 Task: Search one way flight ticket for 4 adults, 2 children, 2 infants in seat and 1 infant on lap in premium economy from Kodiak: Kodiak Airport (benny Bensonstate Airport) to Wilmington: Wilmington International Airport on 8-6-2023. Choice of flights is Sun country airlines. Number of bags: 9 checked bags. Price is upto 94000. Outbound departure time preference is 20:30.
Action: Mouse moved to (285, 114)
Screenshot: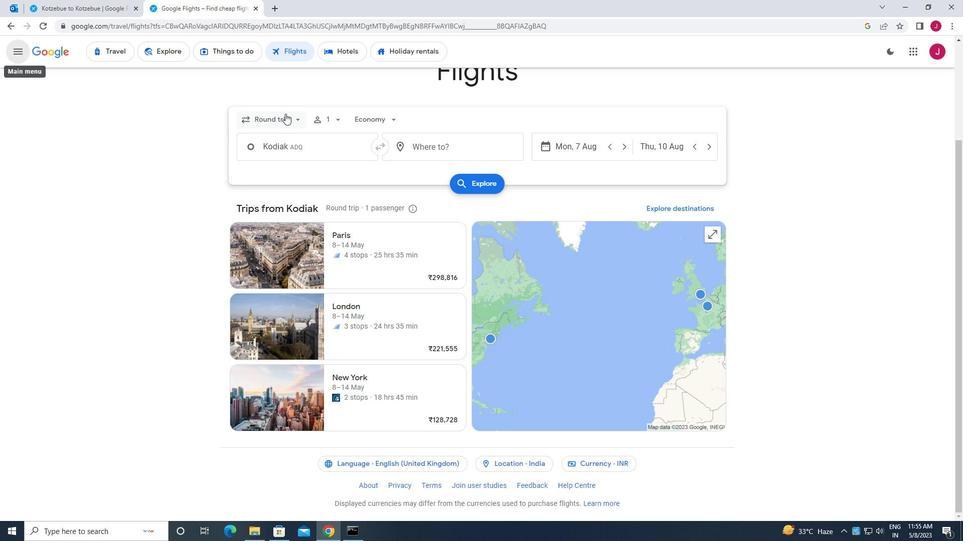 
Action: Mouse pressed left at (285, 114)
Screenshot: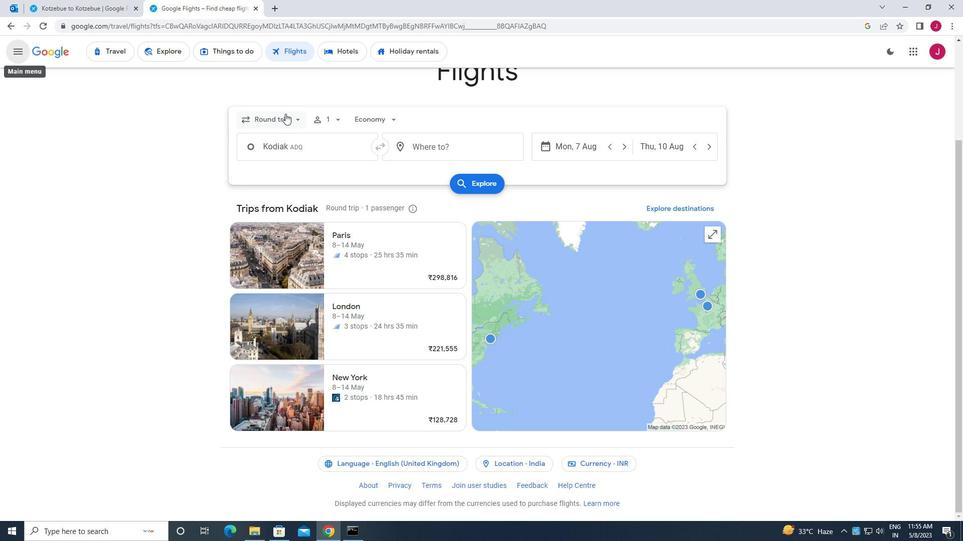 
Action: Mouse moved to (287, 169)
Screenshot: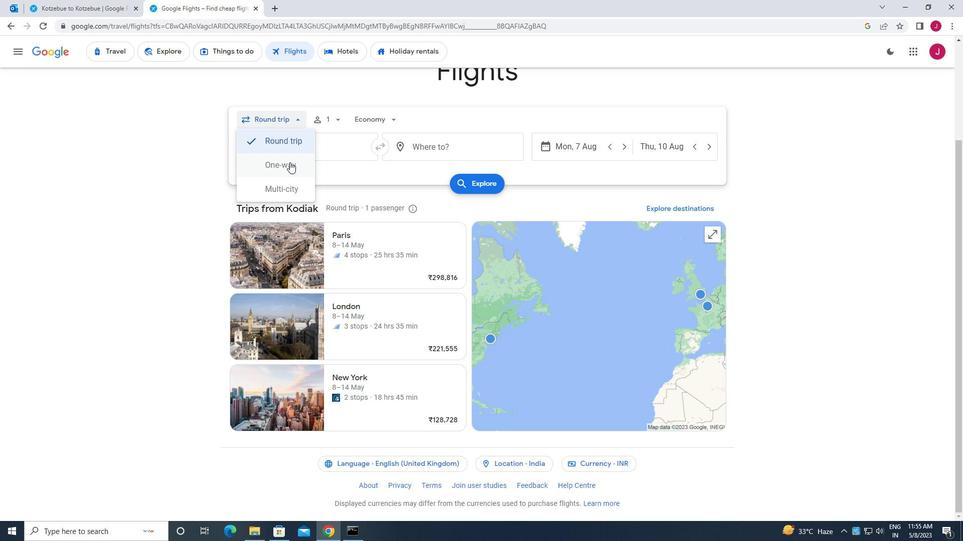 
Action: Mouse pressed left at (287, 169)
Screenshot: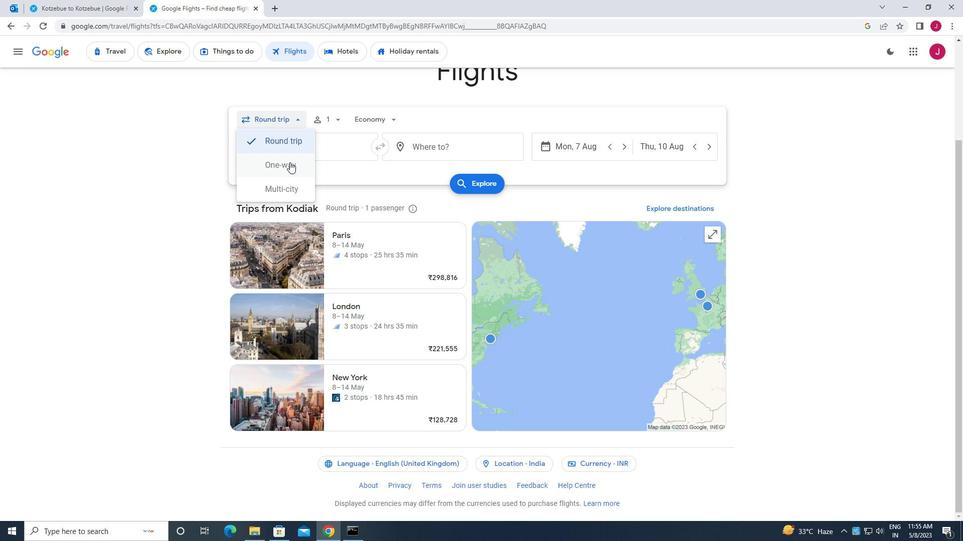 
Action: Mouse moved to (337, 115)
Screenshot: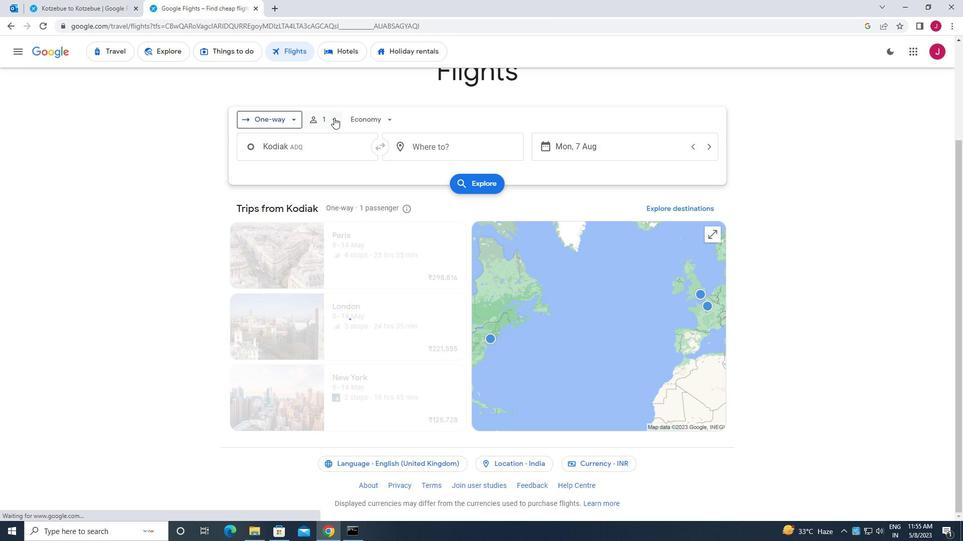 
Action: Mouse pressed left at (337, 115)
Screenshot: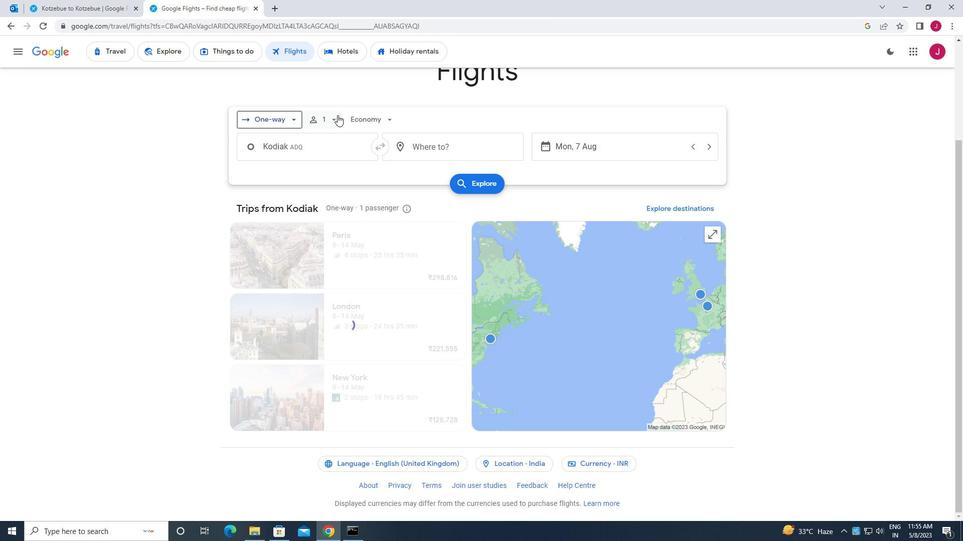 
Action: Mouse moved to (413, 143)
Screenshot: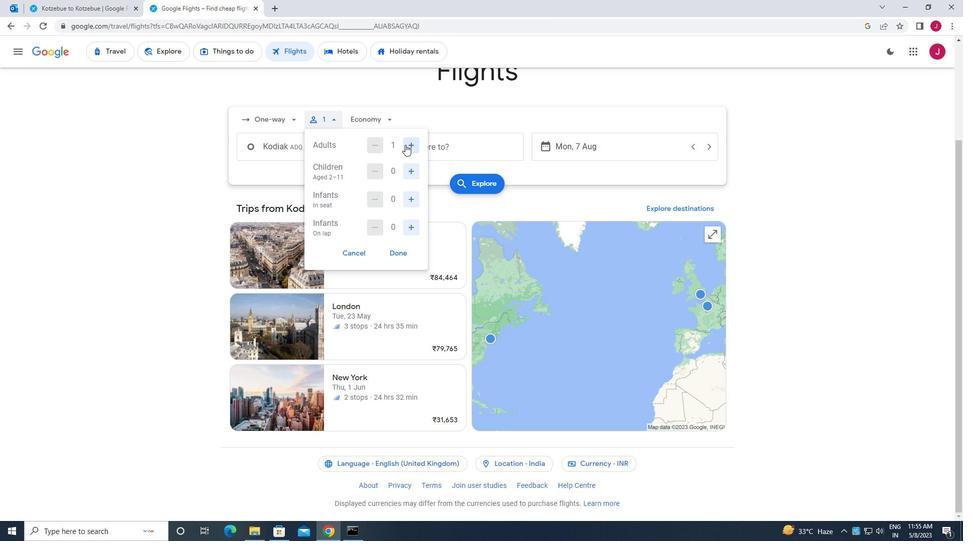 
Action: Mouse pressed left at (413, 143)
Screenshot: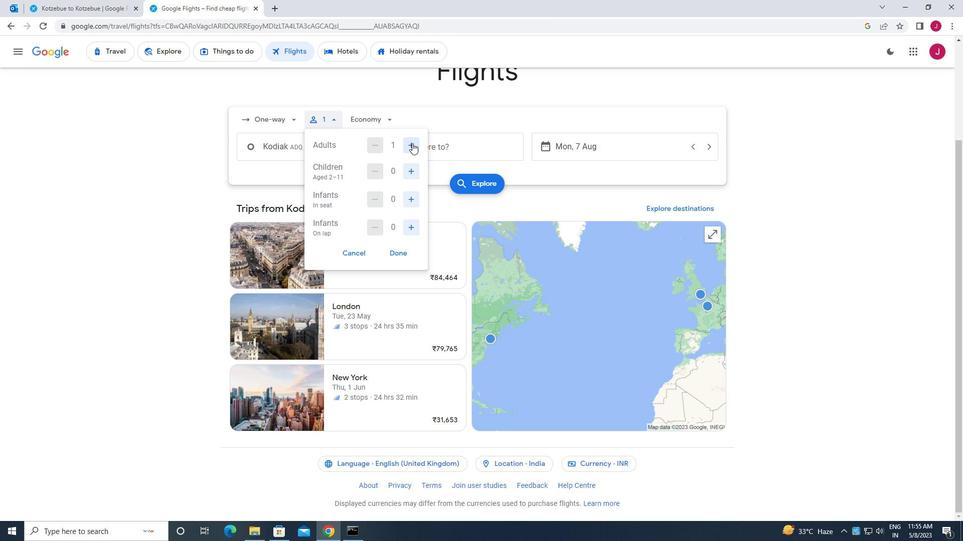 
Action: Mouse pressed left at (413, 143)
Screenshot: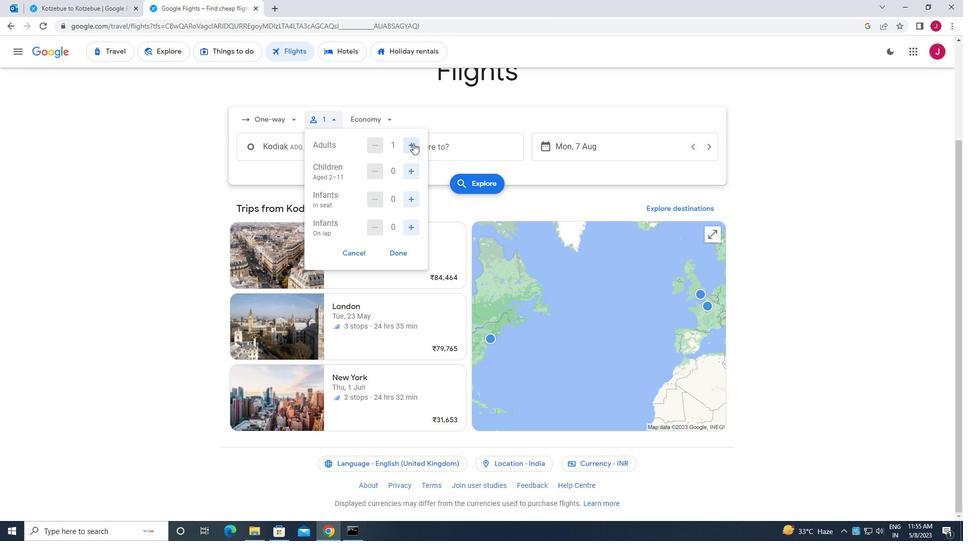 
Action: Mouse pressed left at (413, 143)
Screenshot: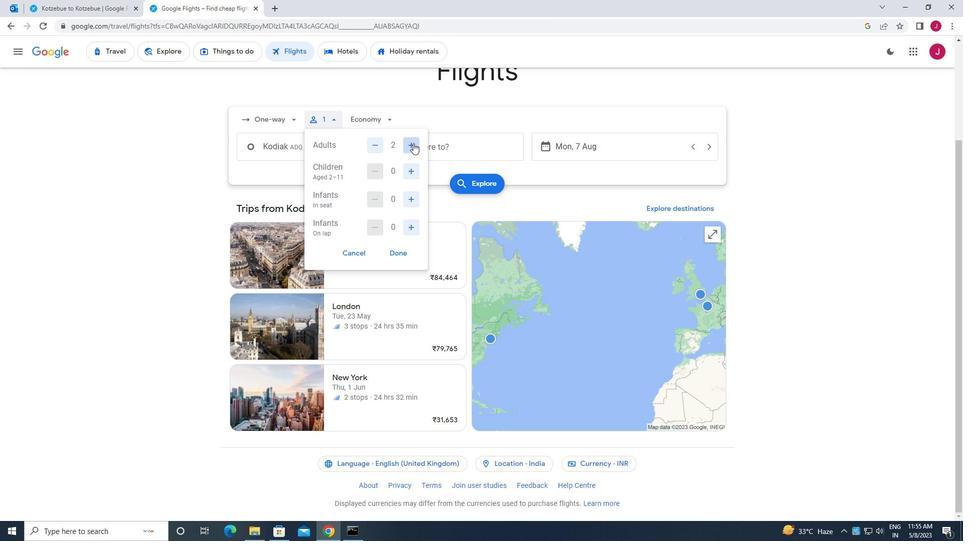 
Action: Mouse moved to (413, 173)
Screenshot: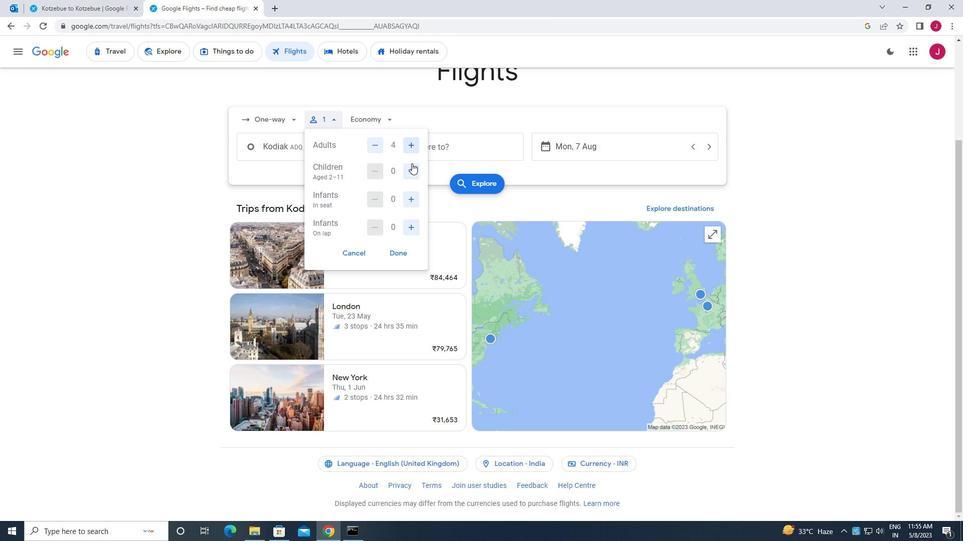 
Action: Mouse pressed left at (413, 173)
Screenshot: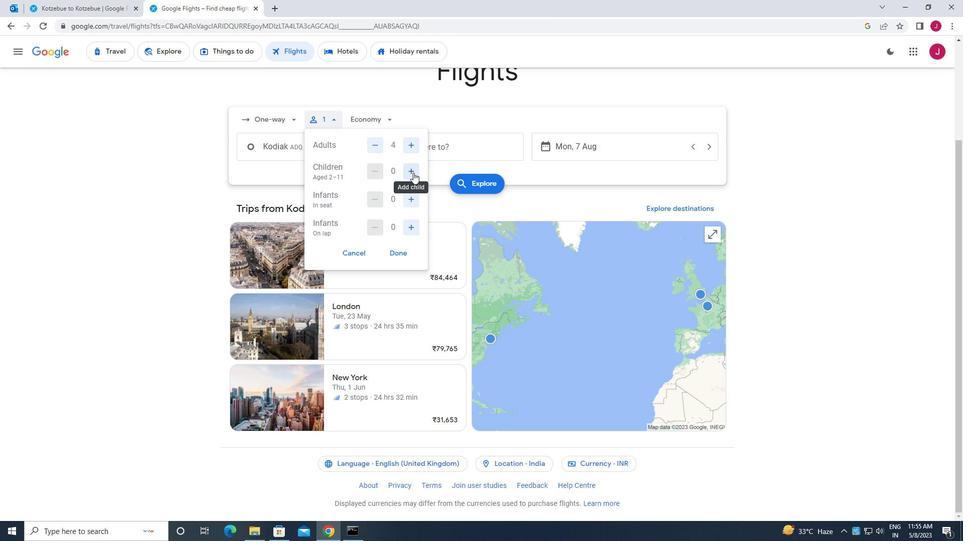 
Action: Mouse pressed left at (413, 173)
Screenshot: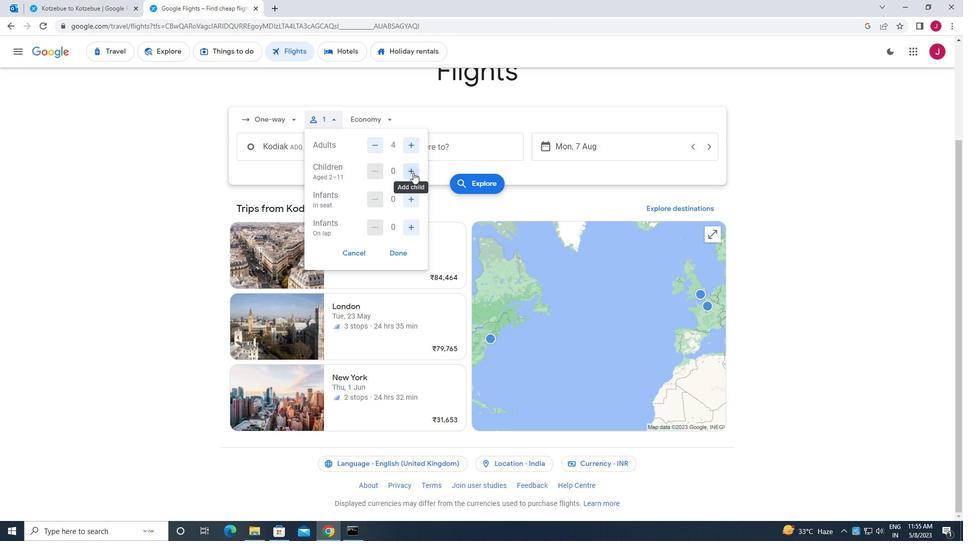 
Action: Mouse moved to (413, 197)
Screenshot: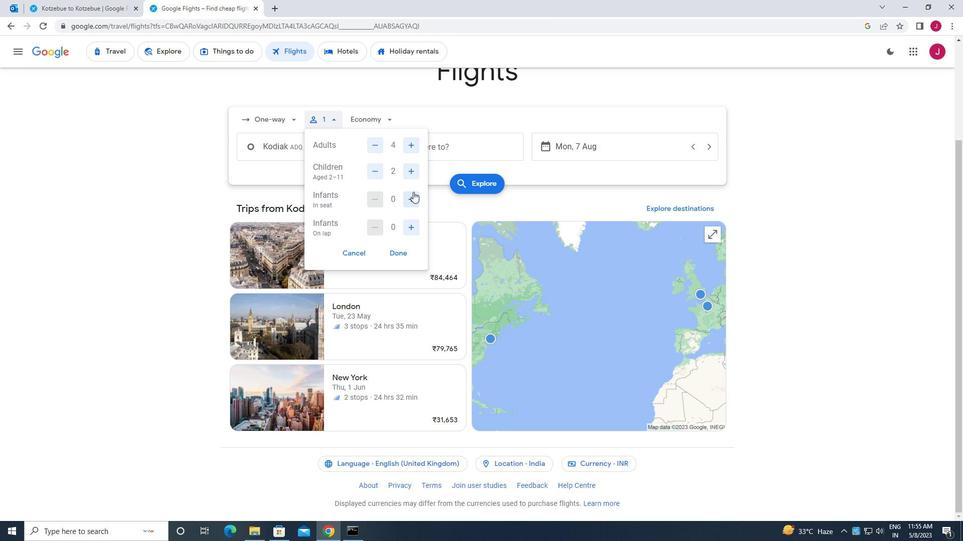 
Action: Mouse pressed left at (413, 197)
Screenshot: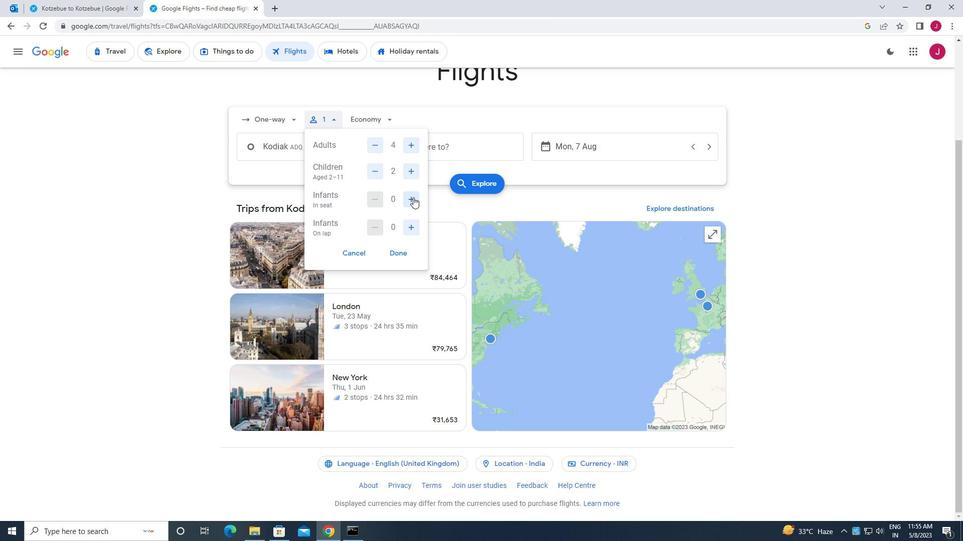 
Action: Mouse pressed left at (413, 197)
Screenshot: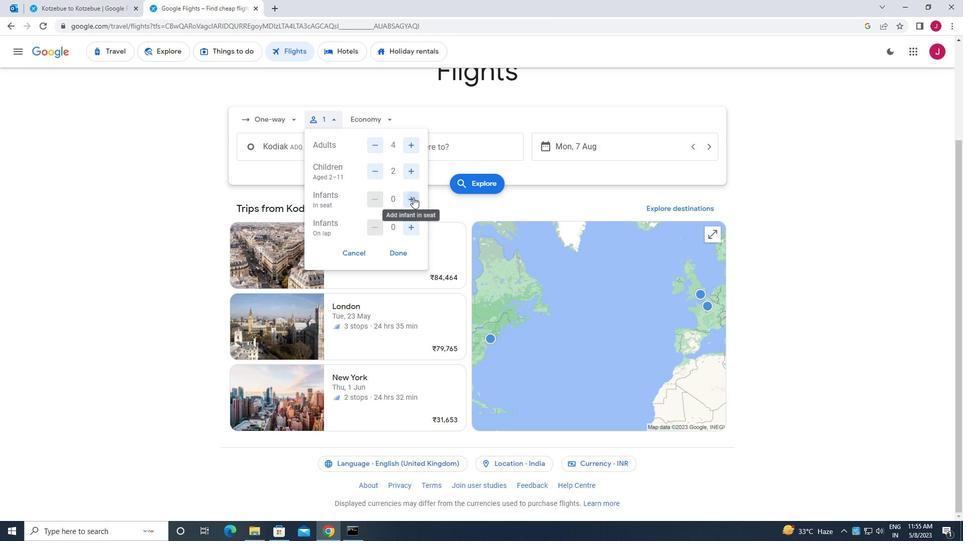 
Action: Mouse moved to (411, 225)
Screenshot: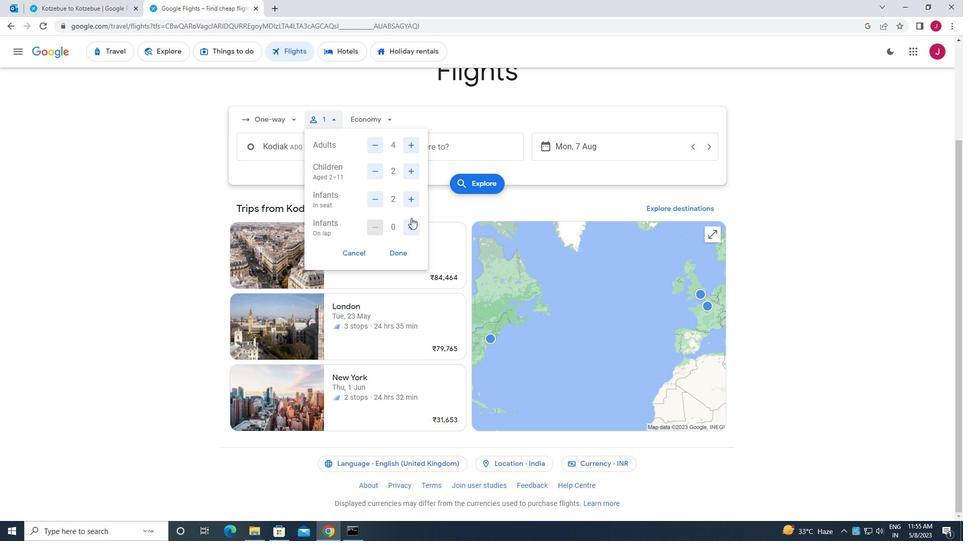 
Action: Mouse pressed left at (411, 225)
Screenshot: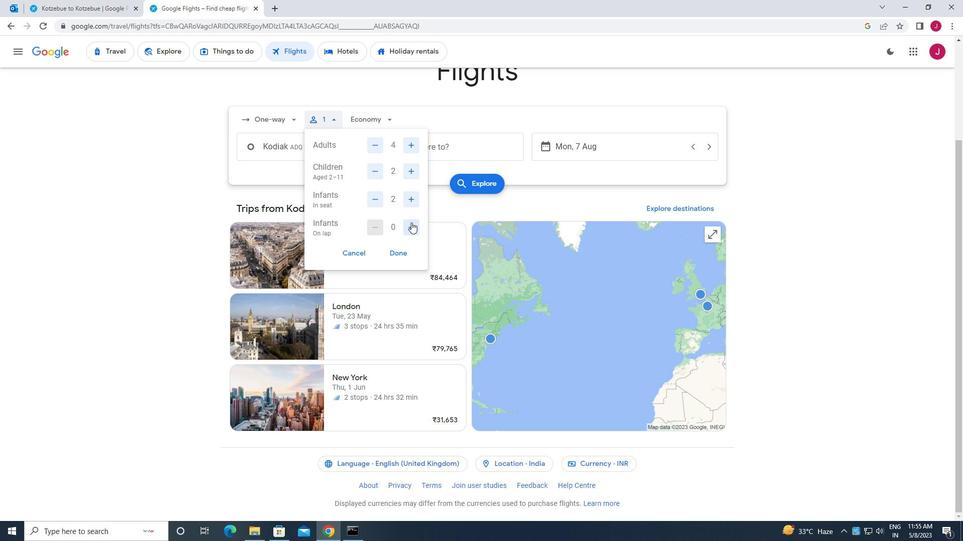 
Action: Mouse moved to (399, 254)
Screenshot: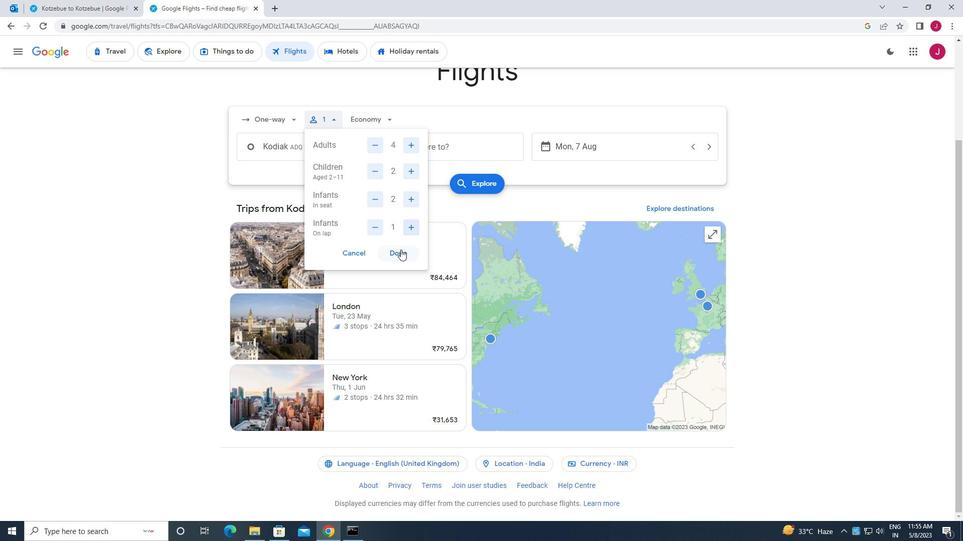 
Action: Mouse pressed left at (399, 254)
Screenshot: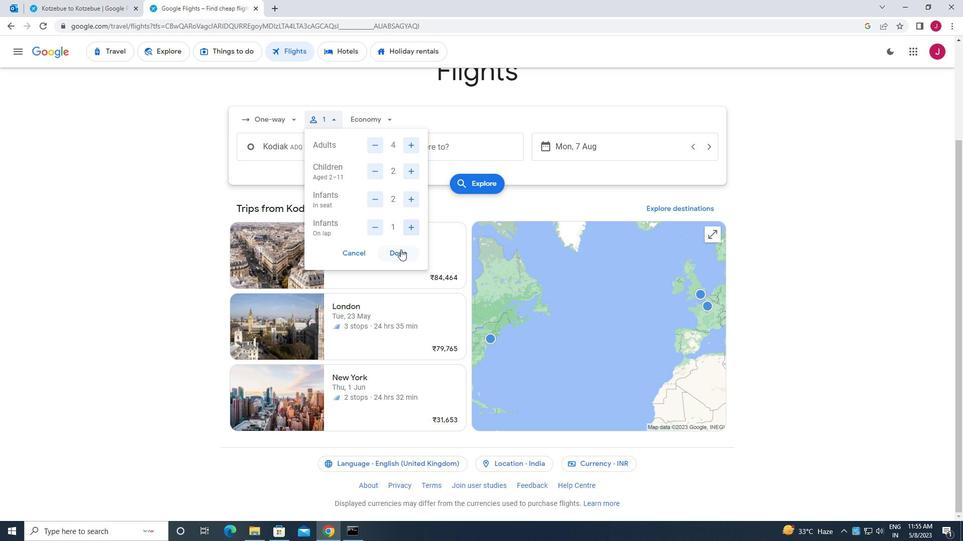 
Action: Mouse moved to (372, 126)
Screenshot: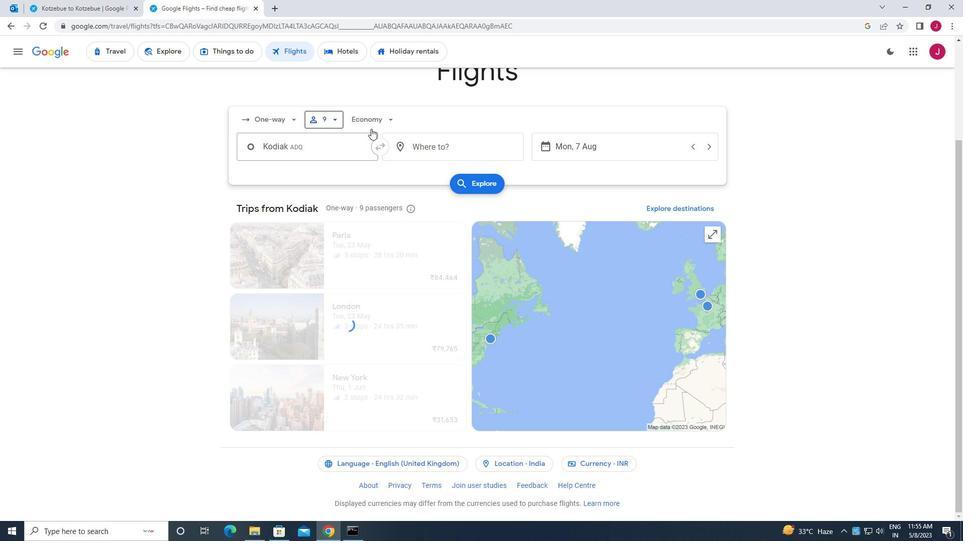 
Action: Mouse pressed left at (372, 126)
Screenshot: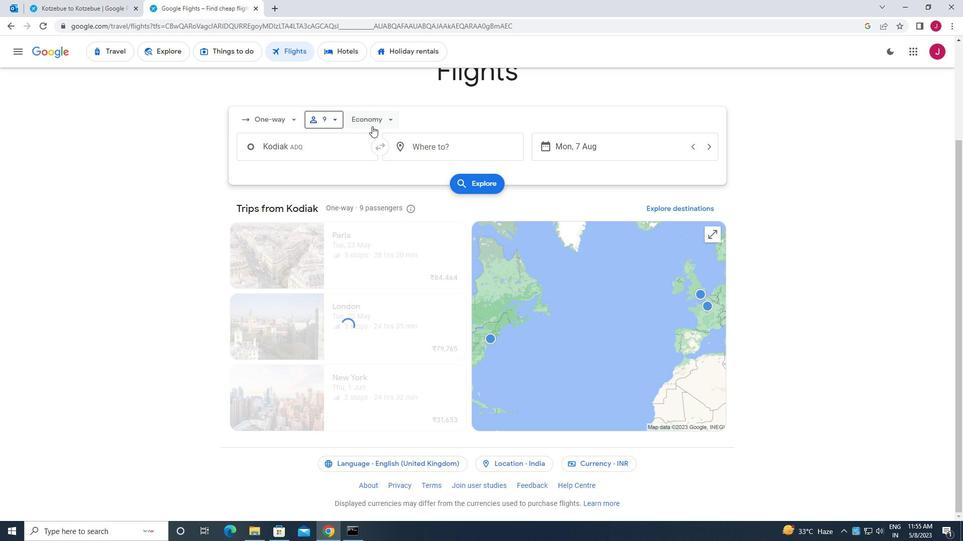 
Action: Mouse moved to (375, 162)
Screenshot: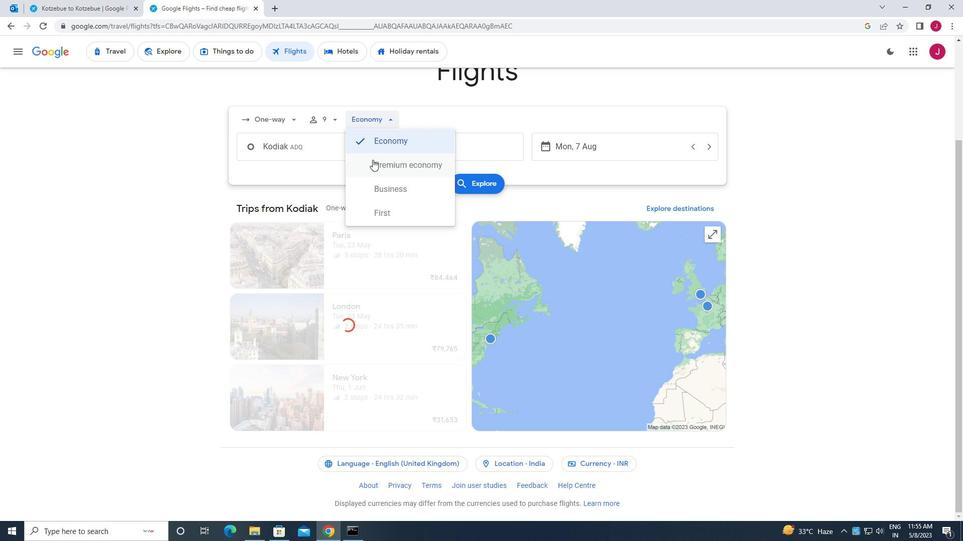 
Action: Mouse pressed left at (375, 162)
Screenshot: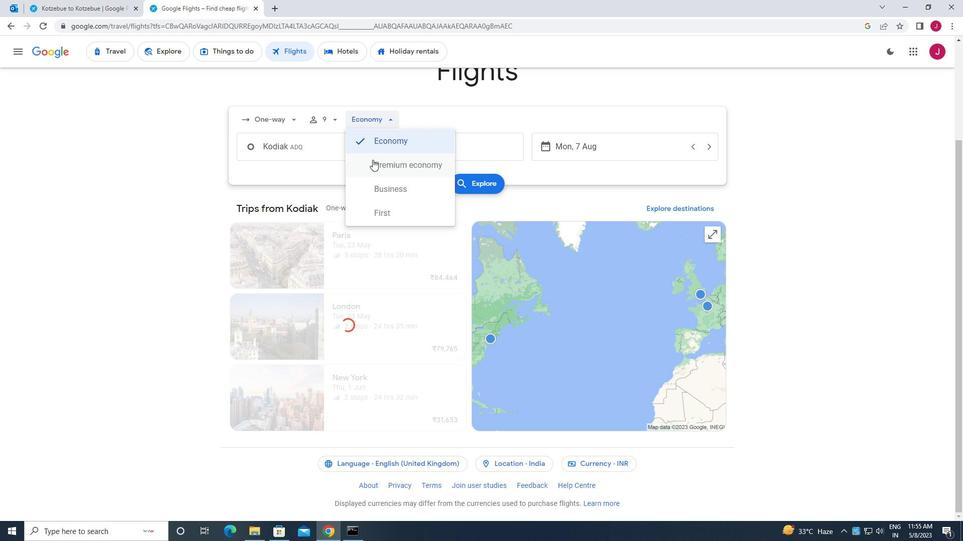 
Action: Mouse moved to (317, 152)
Screenshot: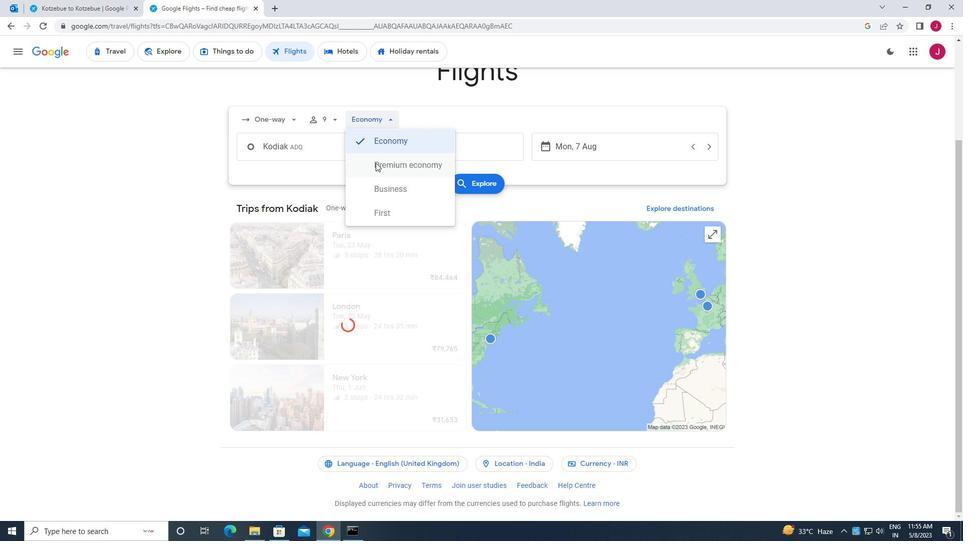 
Action: Mouse pressed left at (317, 152)
Screenshot: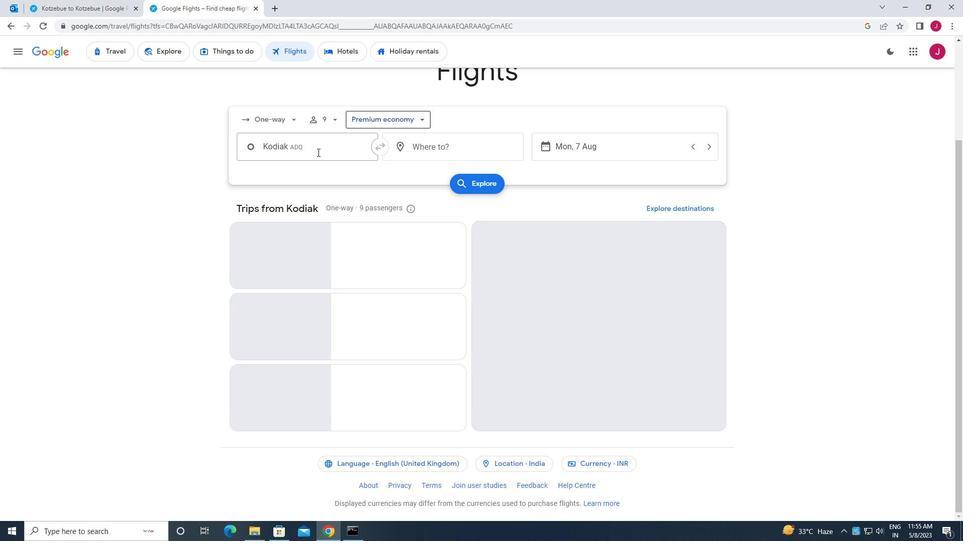 
Action: Key pressed kodiak
Screenshot: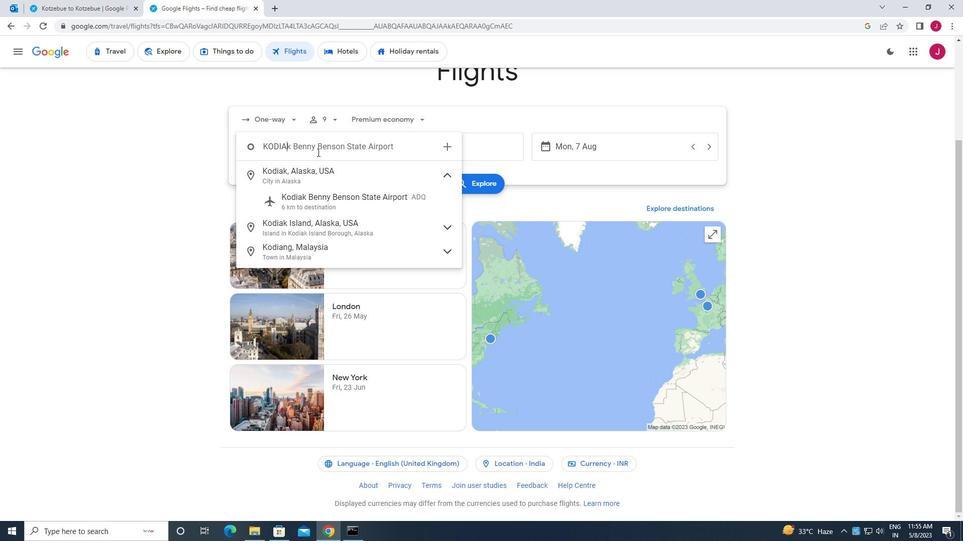 
Action: Mouse moved to (303, 198)
Screenshot: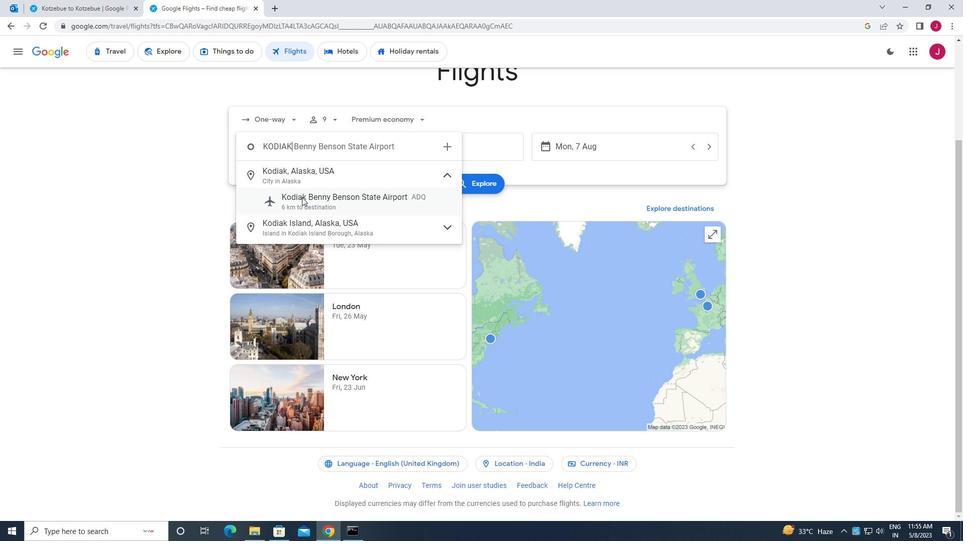 
Action: Mouse pressed left at (303, 198)
Screenshot: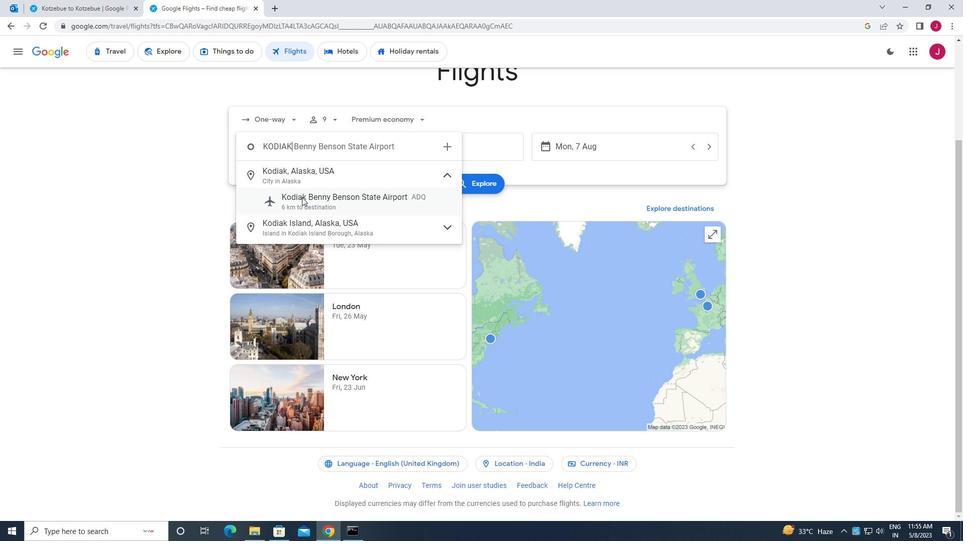 
Action: Mouse moved to (466, 155)
Screenshot: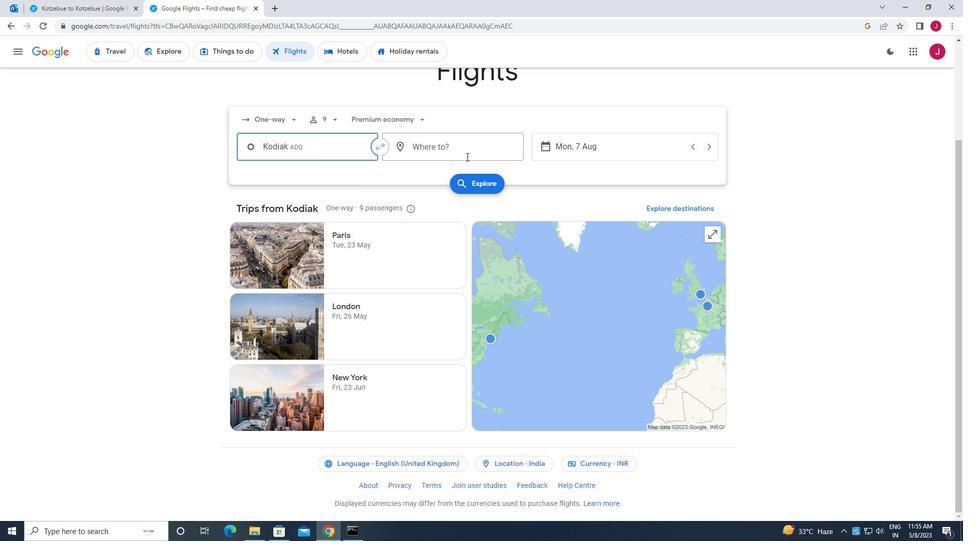 
Action: Mouse pressed left at (466, 155)
Screenshot: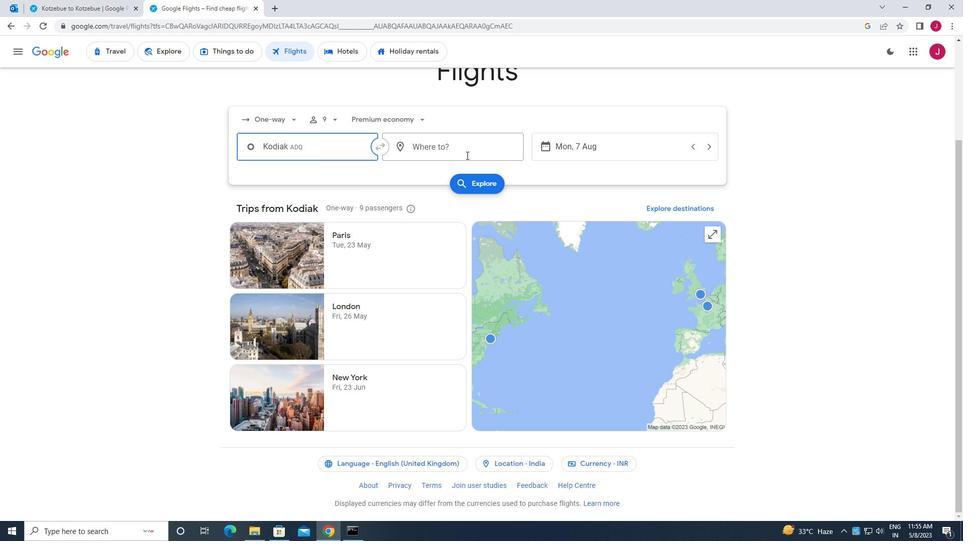 
Action: Key pressed wilming
Screenshot: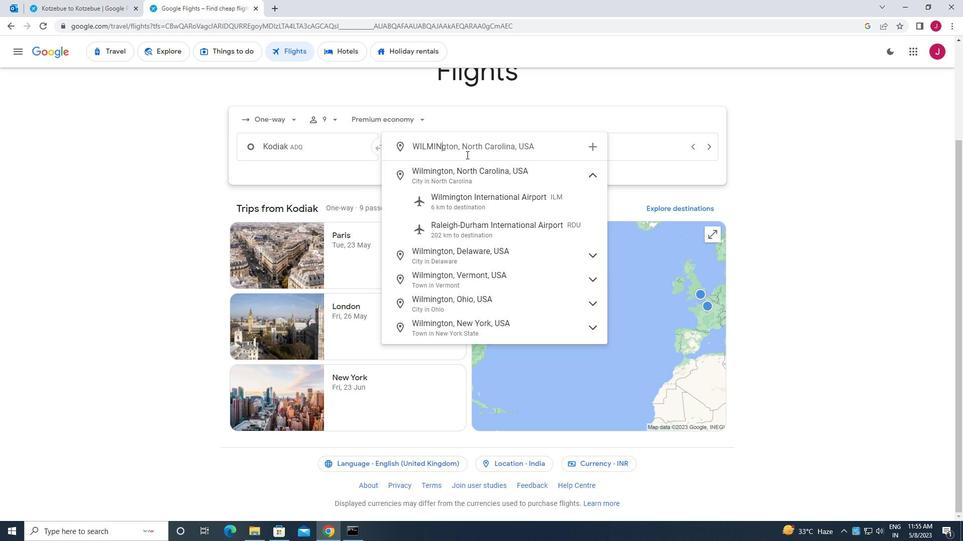 
Action: Mouse moved to (512, 201)
Screenshot: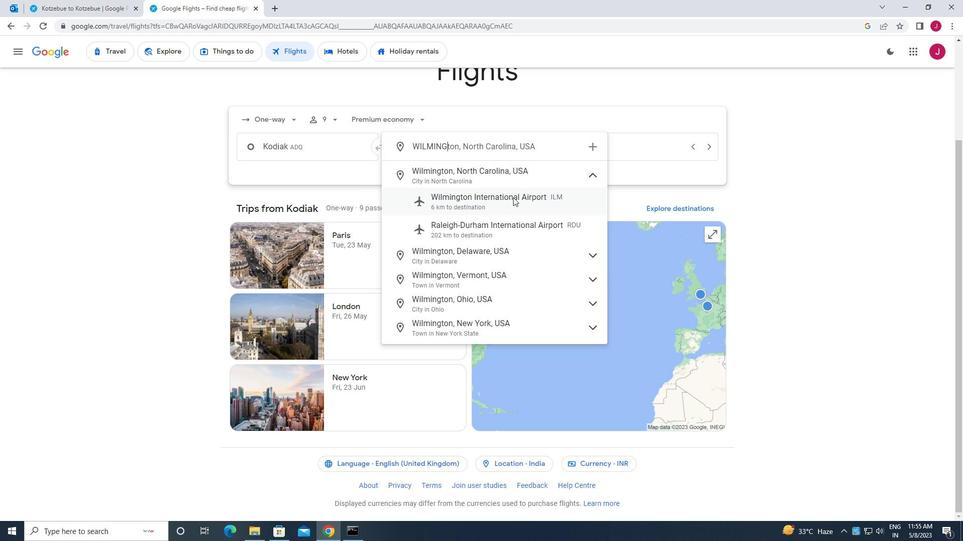
Action: Mouse pressed left at (512, 201)
Screenshot: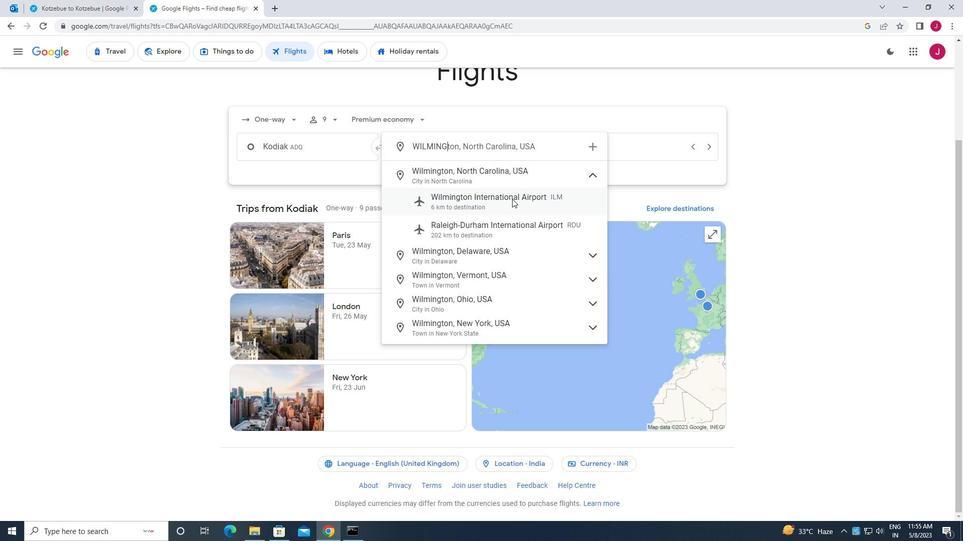 
Action: Mouse moved to (596, 151)
Screenshot: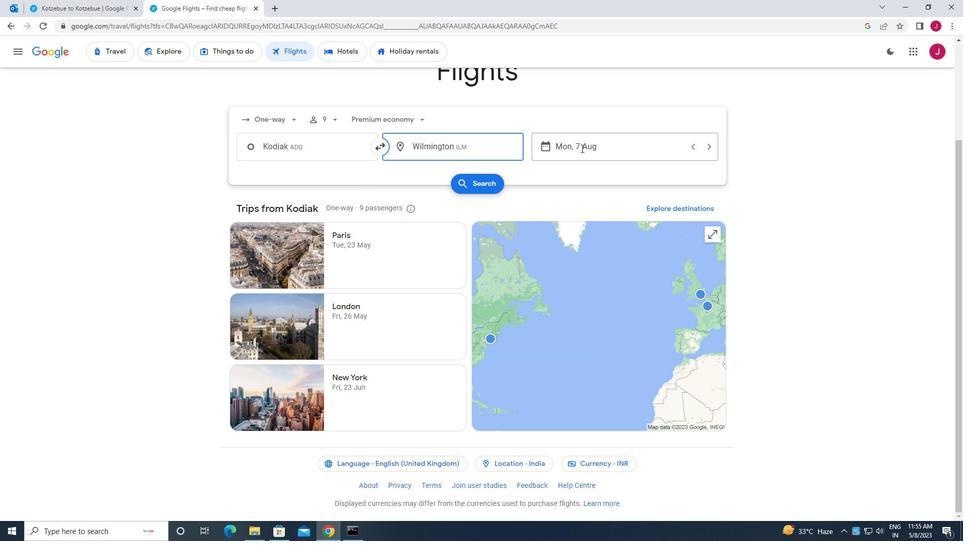 
Action: Mouse pressed left at (596, 151)
Screenshot: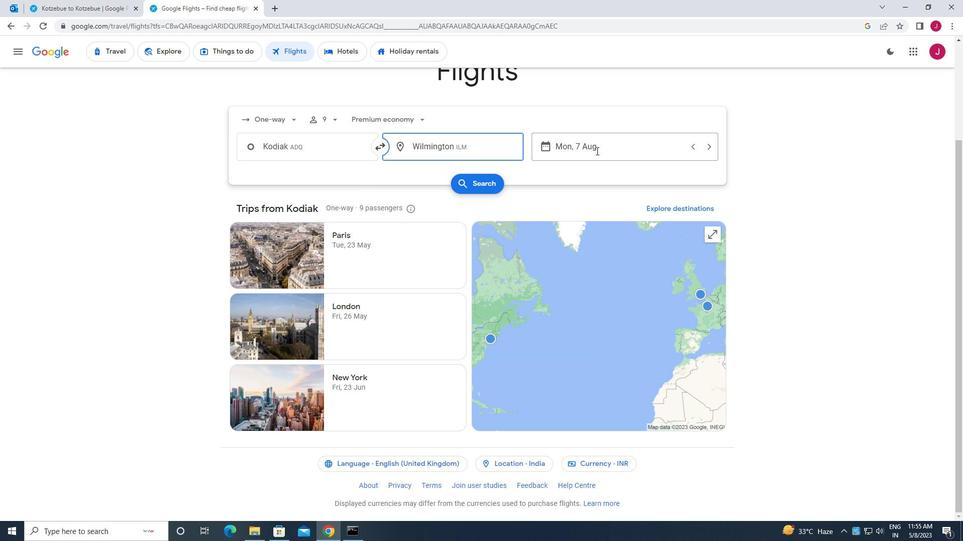 
Action: Mouse moved to (362, 251)
Screenshot: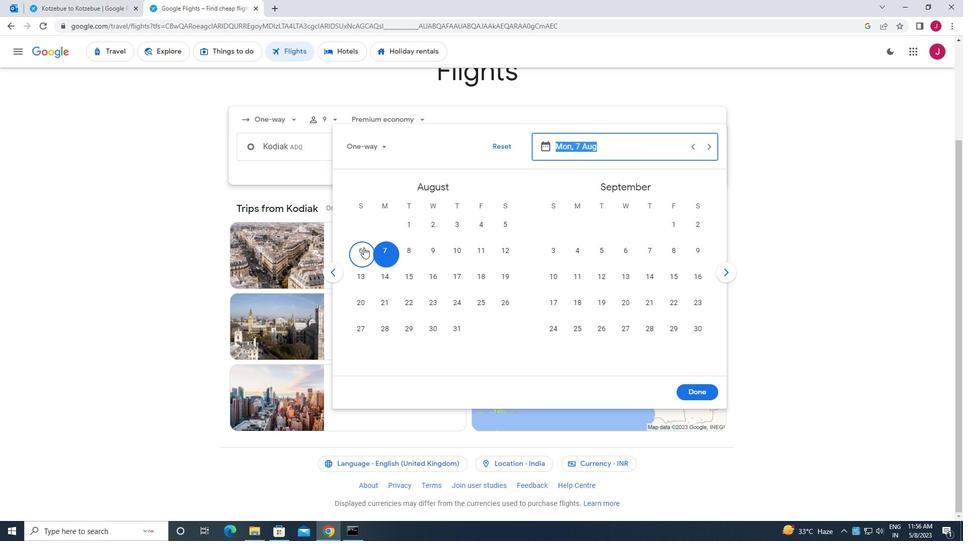 
Action: Mouse pressed left at (362, 251)
Screenshot: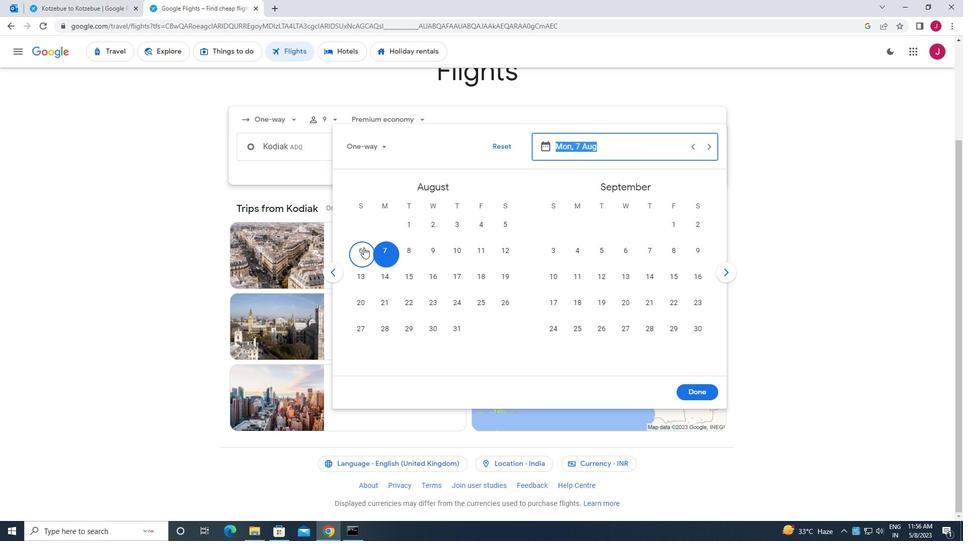 
Action: Mouse moved to (697, 393)
Screenshot: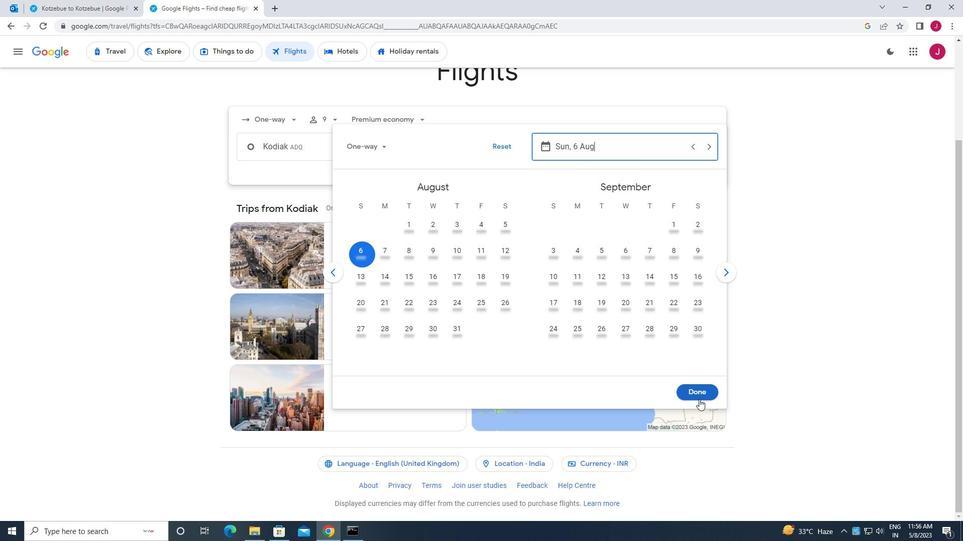 
Action: Mouse pressed left at (697, 393)
Screenshot: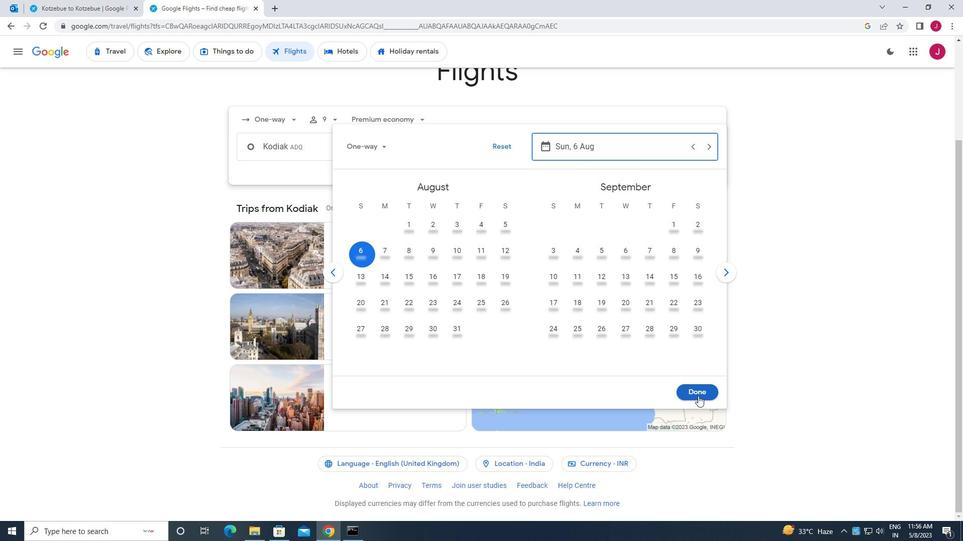 
Action: Mouse moved to (487, 183)
Screenshot: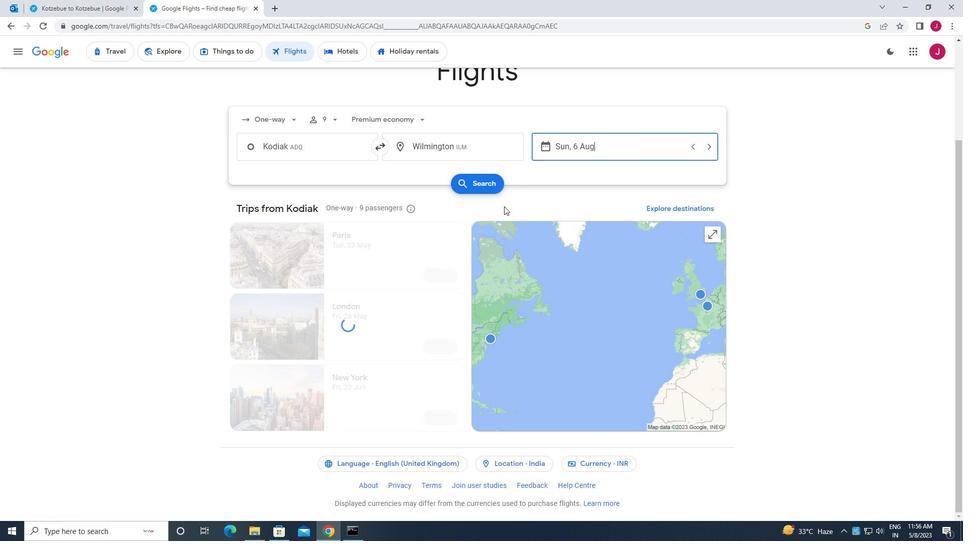 
Action: Mouse pressed left at (487, 183)
Screenshot: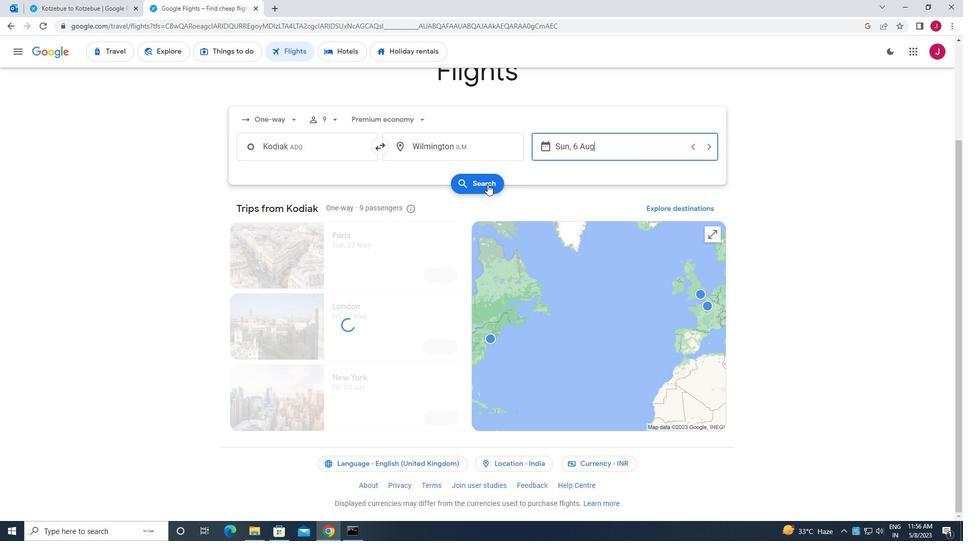 
Action: Mouse moved to (251, 142)
Screenshot: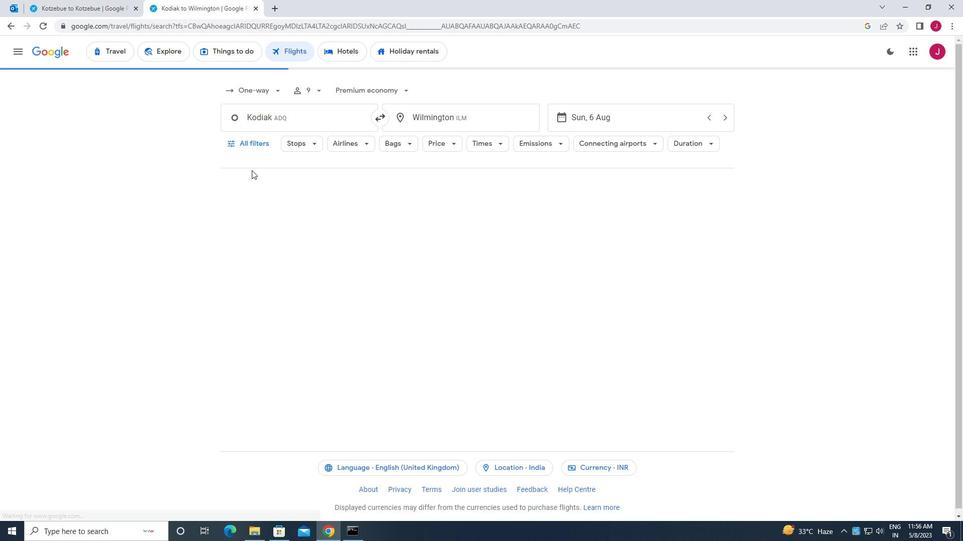 
Action: Mouse pressed left at (251, 142)
Screenshot: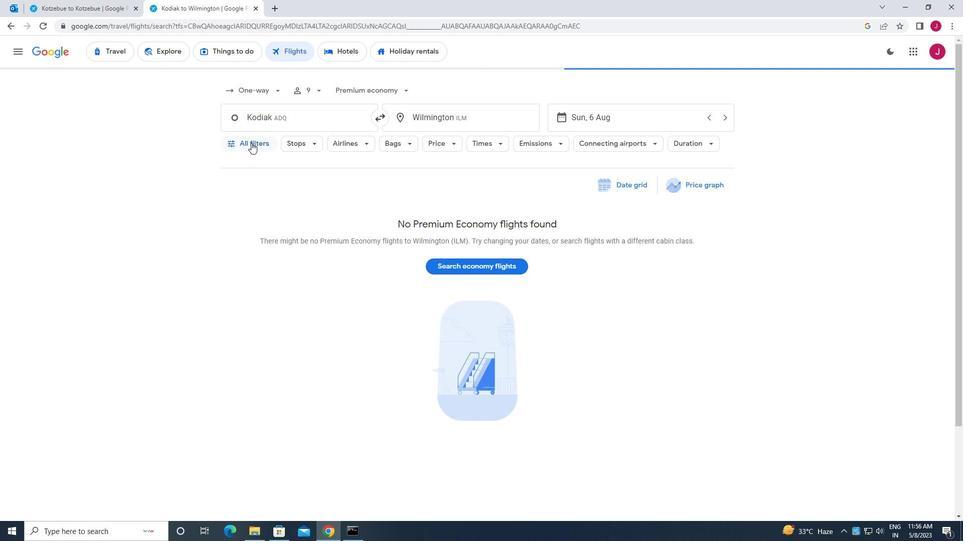 
Action: Mouse moved to (273, 214)
Screenshot: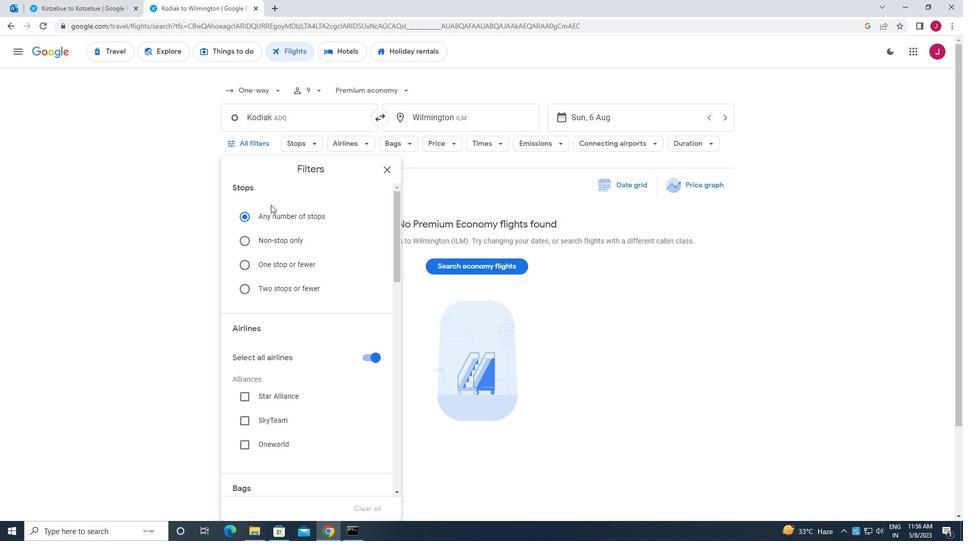 
Action: Mouse scrolled (273, 213) with delta (0, 0)
Screenshot: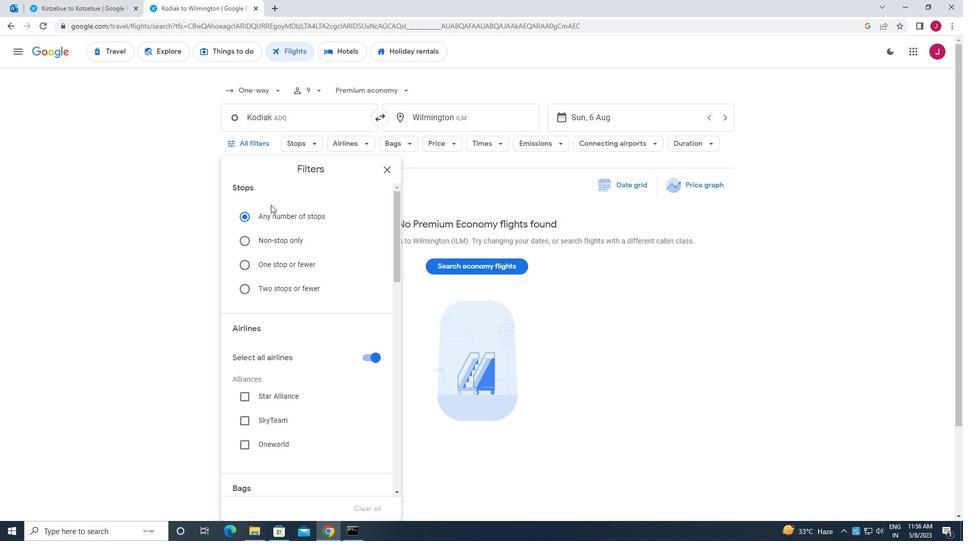 
Action: Mouse moved to (273, 214)
Screenshot: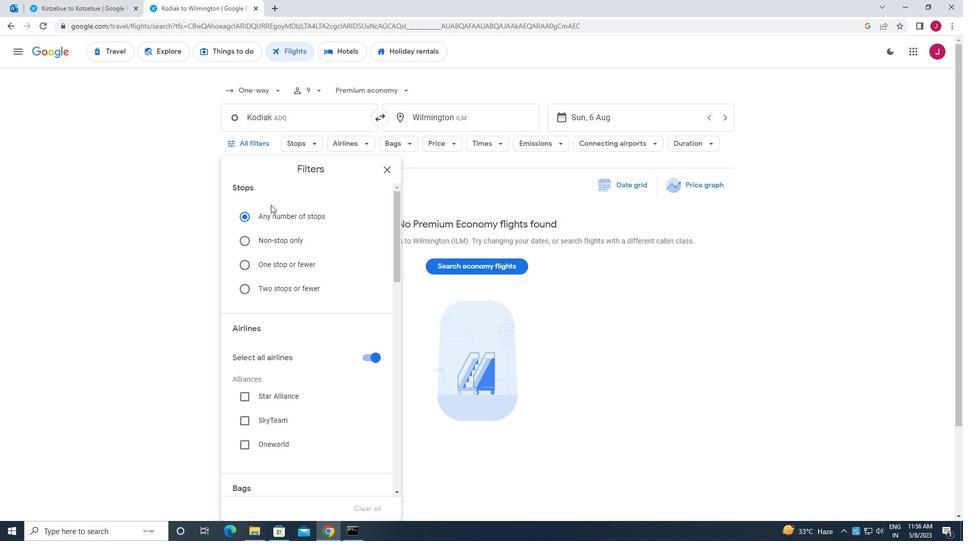 
Action: Mouse scrolled (273, 213) with delta (0, 0)
Screenshot: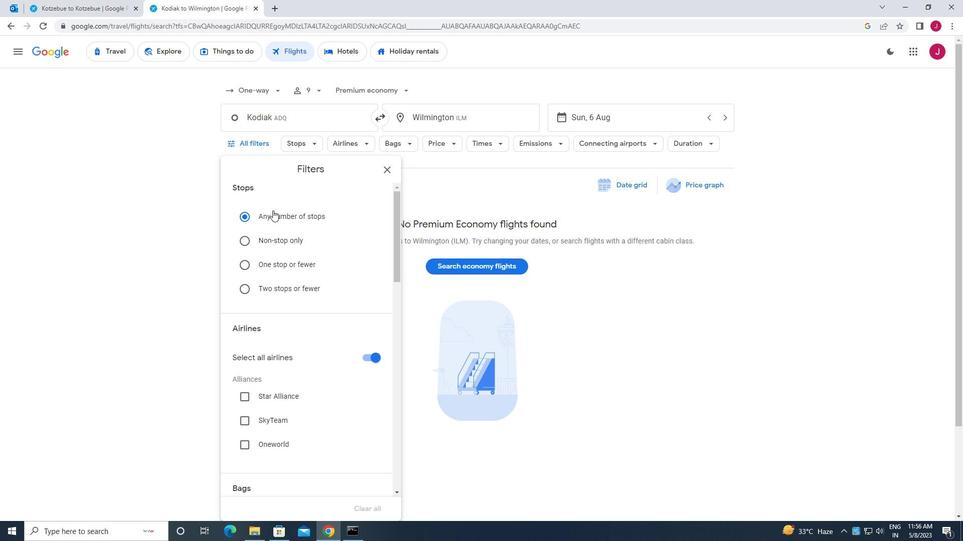 
Action: Mouse moved to (366, 258)
Screenshot: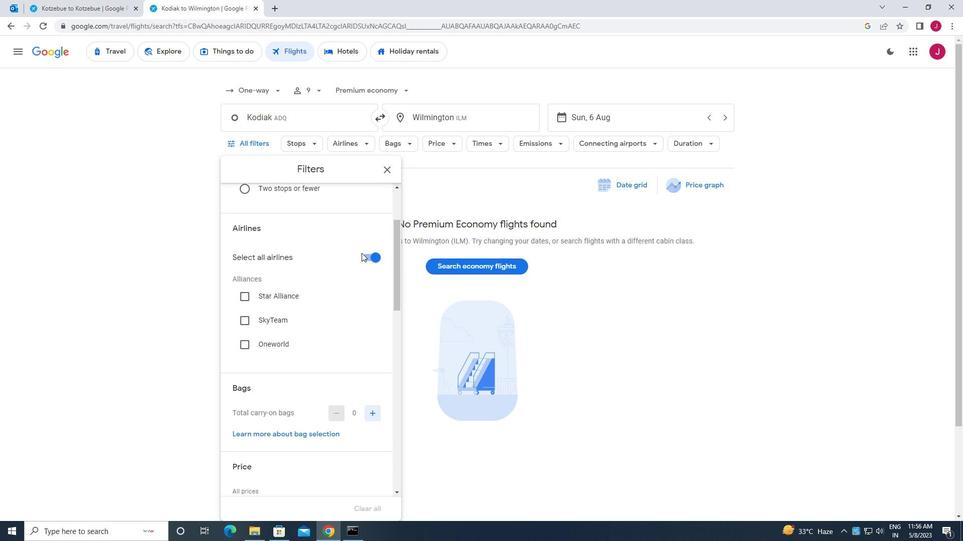 
Action: Mouse pressed left at (366, 258)
Screenshot: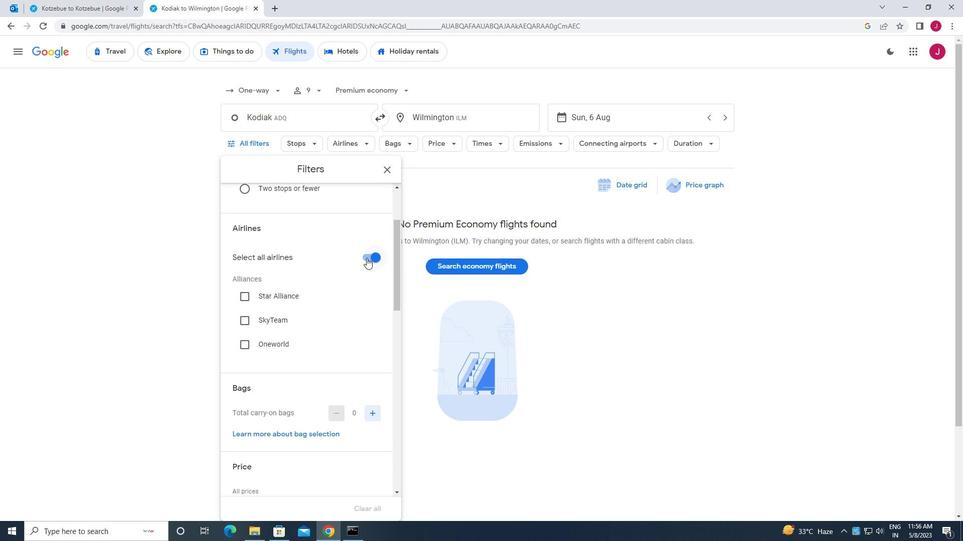 
Action: Mouse moved to (358, 257)
Screenshot: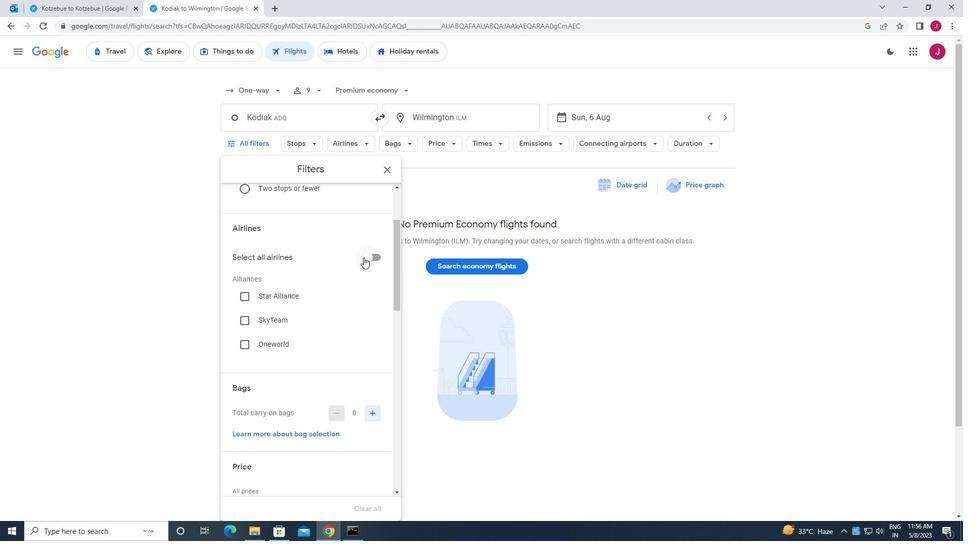 
Action: Mouse scrolled (358, 257) with delta (0, 0)
Screenshot: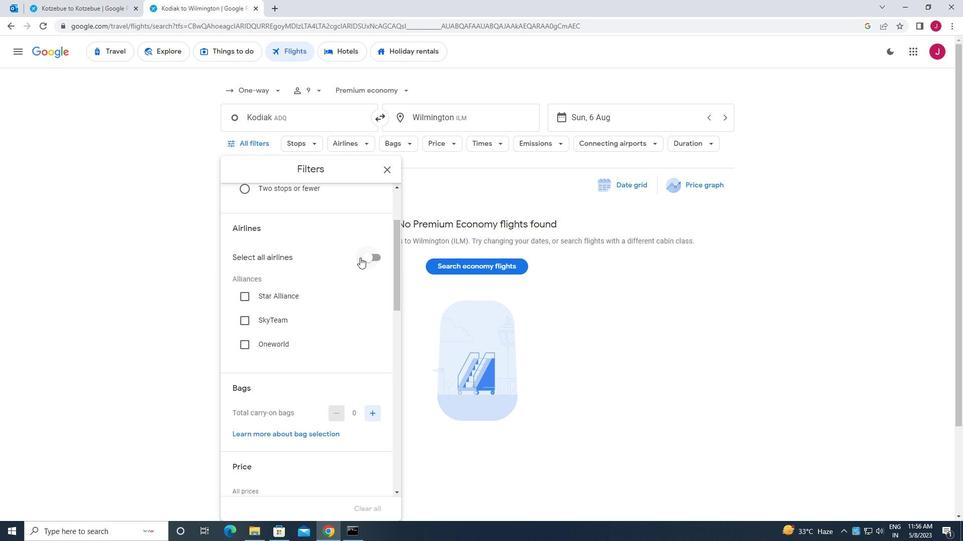 
Action: Mouse scrolled (358, 257) with delta (0, 0)
Screenshot: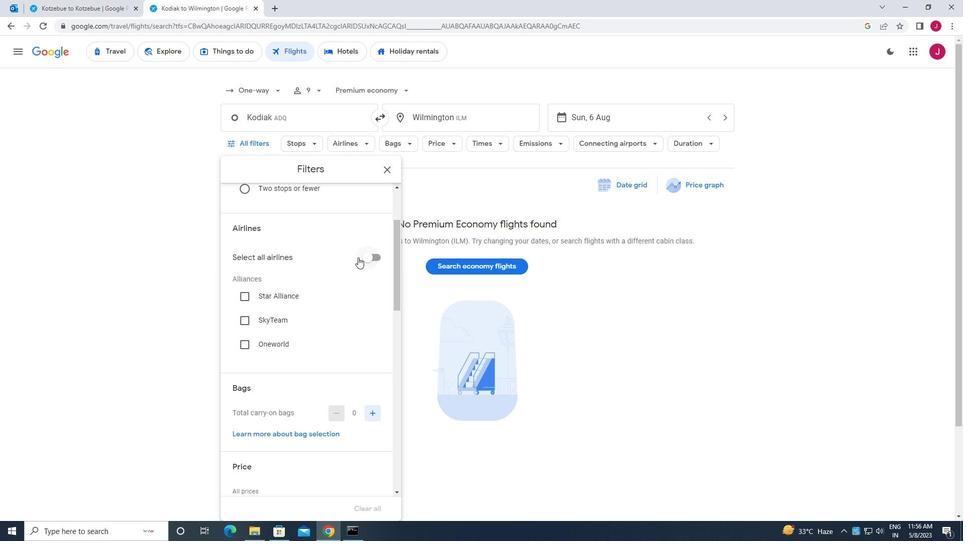 
Action: Mouse scrolled (358, 257) with delta (0, 0)
Screenshot: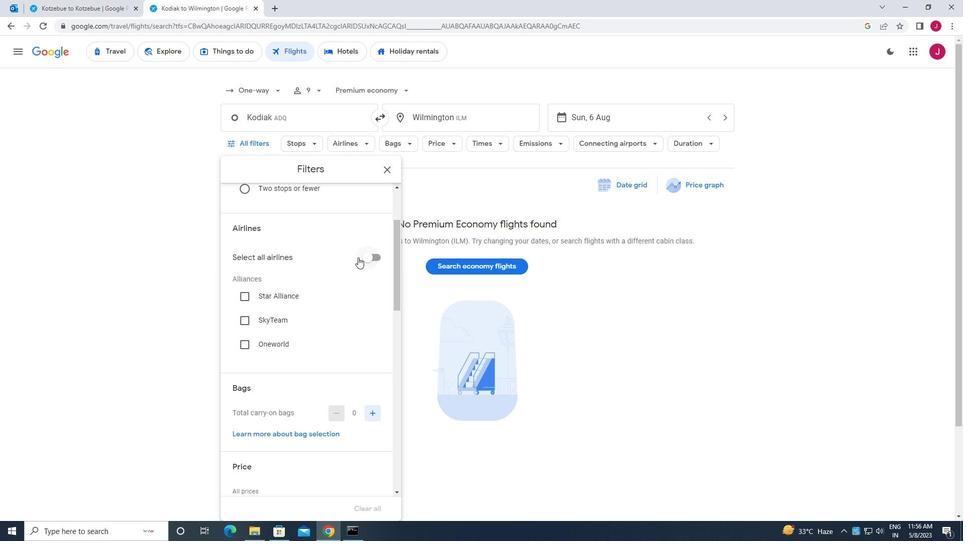 
Action: Mouse moved to (368, 267)
Screenshot: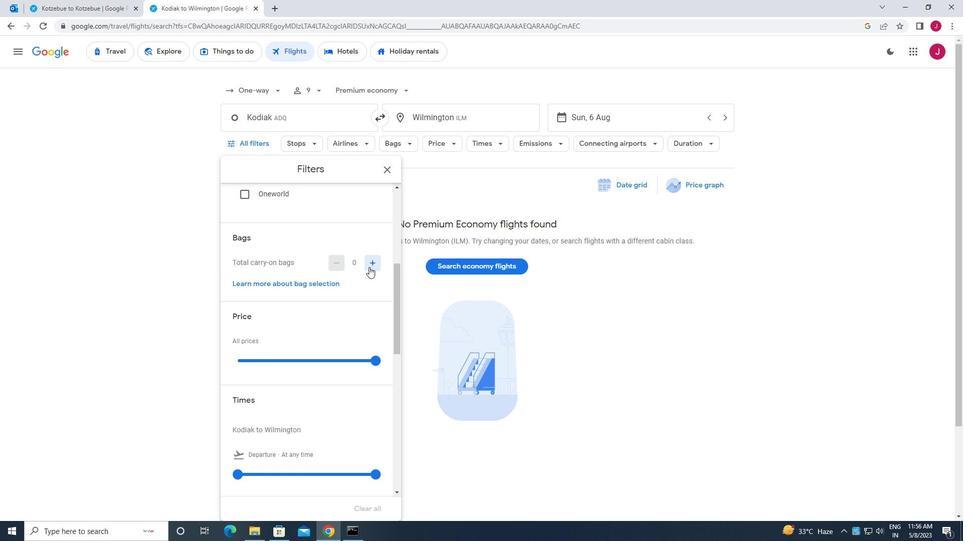 
Action: Mouse scrolled (368, 267) with delta (0, 0)
Screenshot: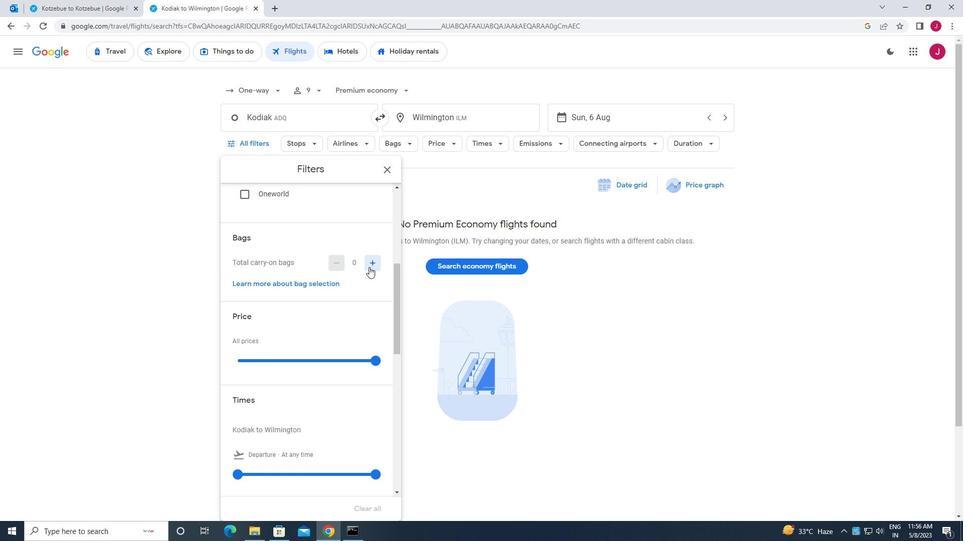 
Action: Mouse scrolled (368, 267) with delta (0, 0)
Screenshot: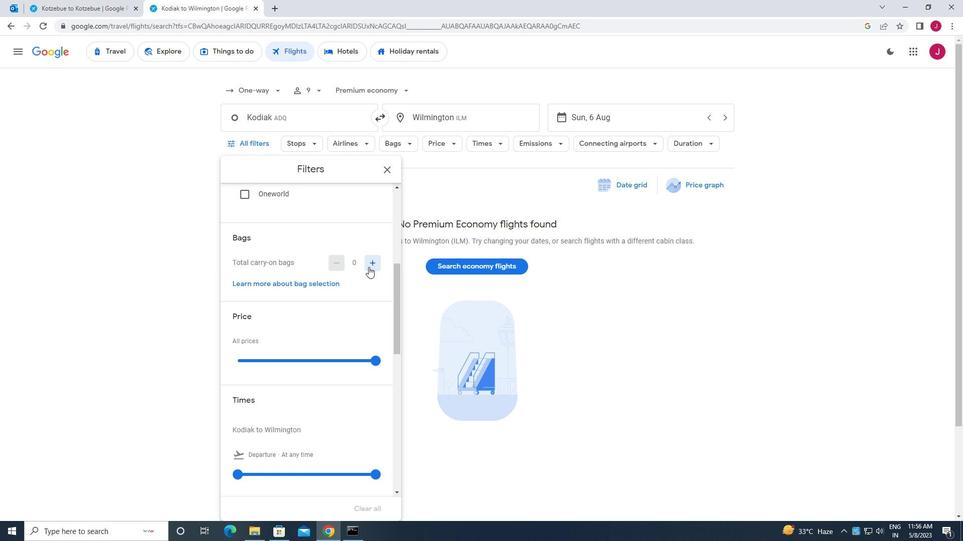 
Action: Mouse scrolled (368, 266) with delta (0, 0)
Screenshot: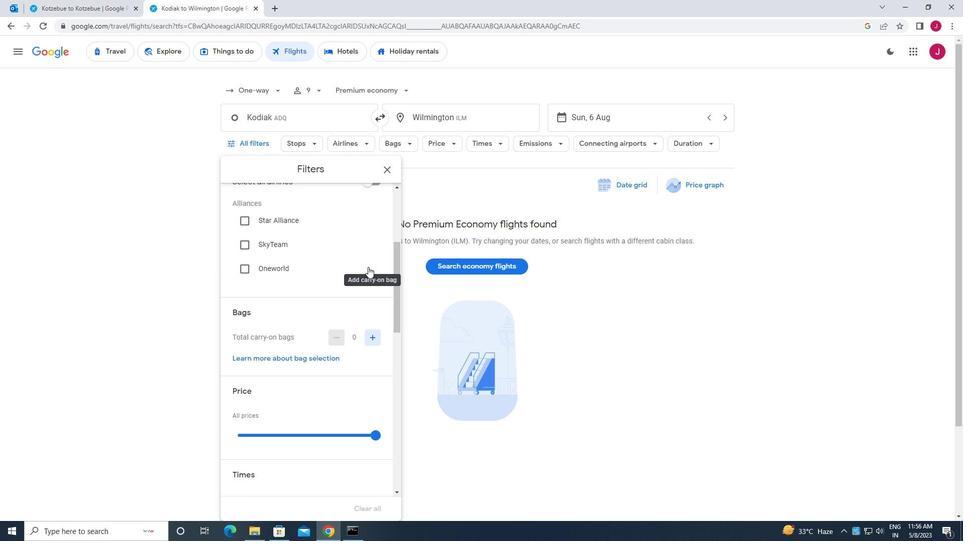 
Action: Mouse scrolled (368, 266) with delta (0, 0)
Screenshot: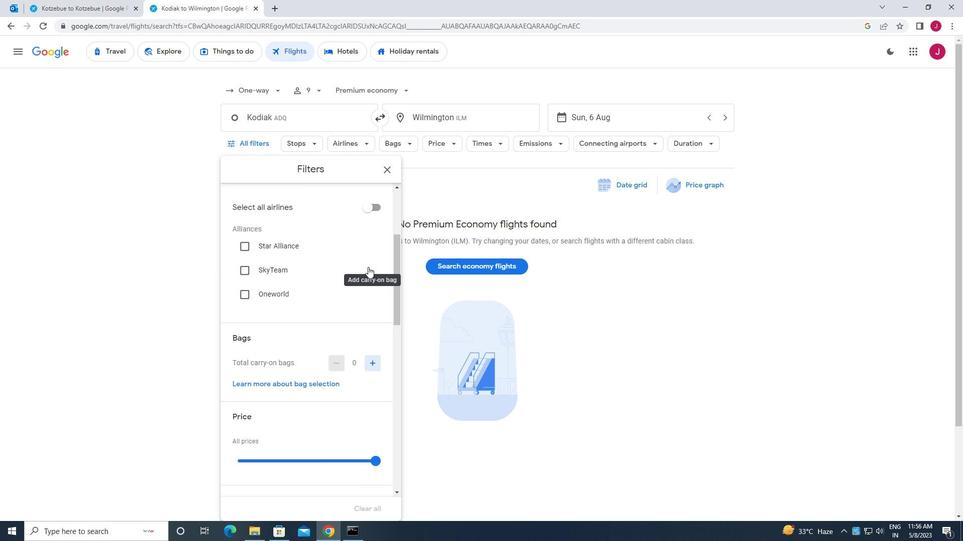 
Action: Mouse moved to (370, 281)
Screenshot: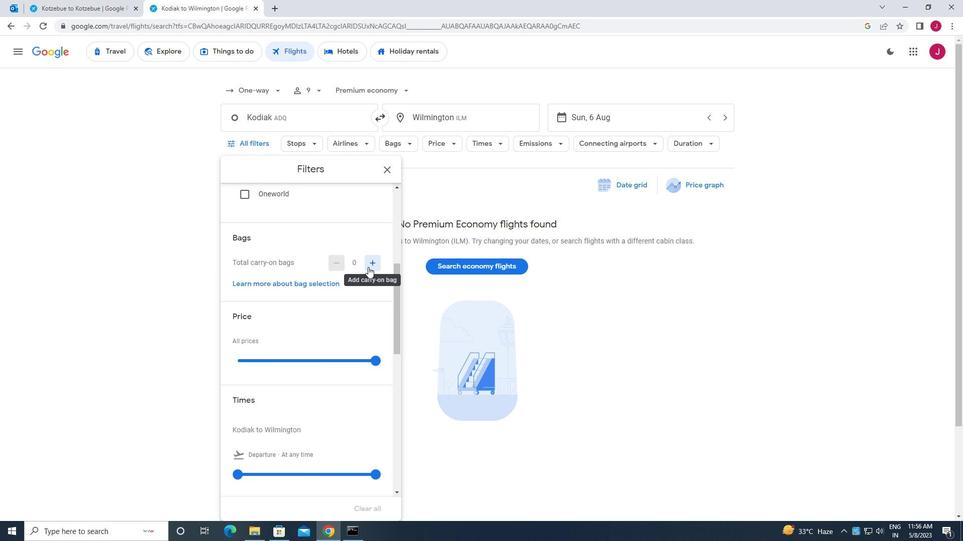 
Action: Mouse scrolled (370, 281) with delta (0, 0)
Screenshot: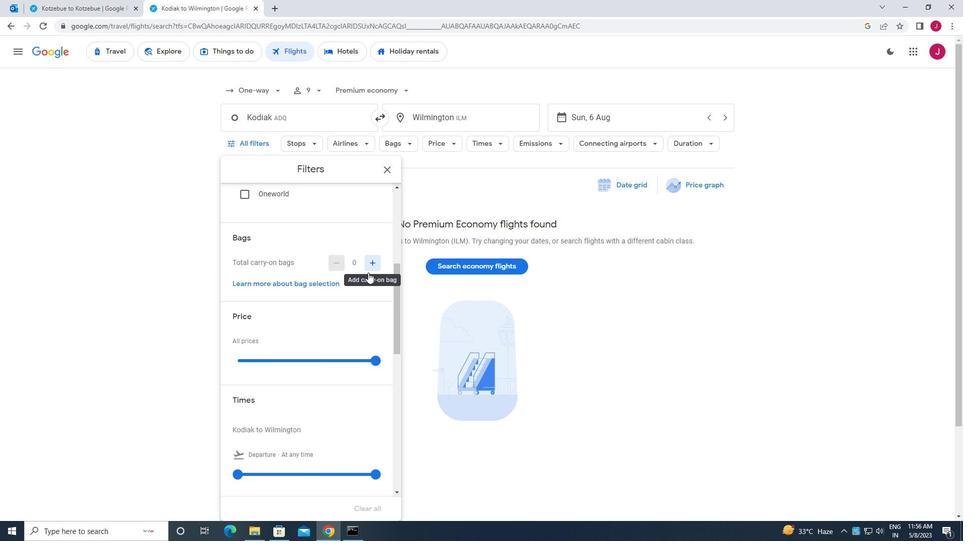 
Action: Mouse moved to (371, 282)
Screenshot: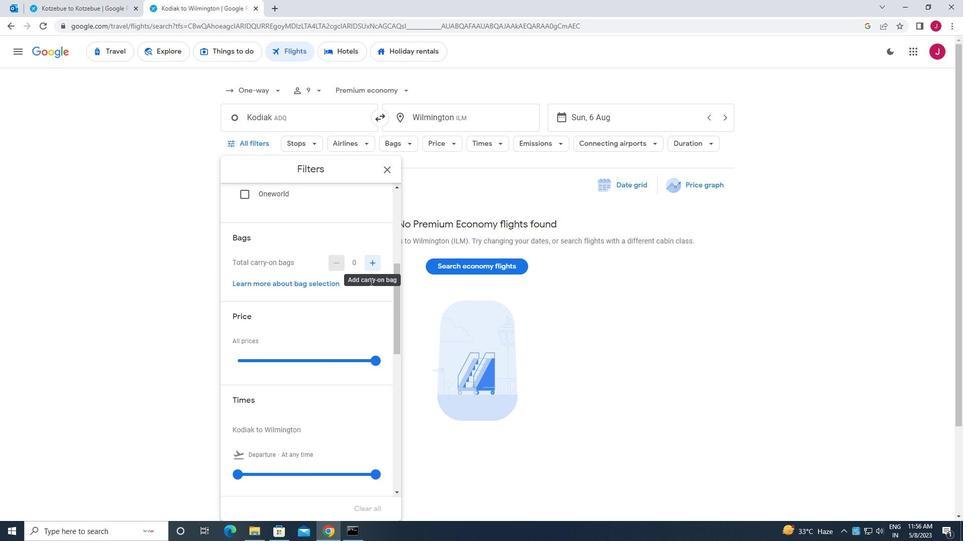 
Action: Mouse scrolled (371, 281) with delta (0, 0)
Screenshot: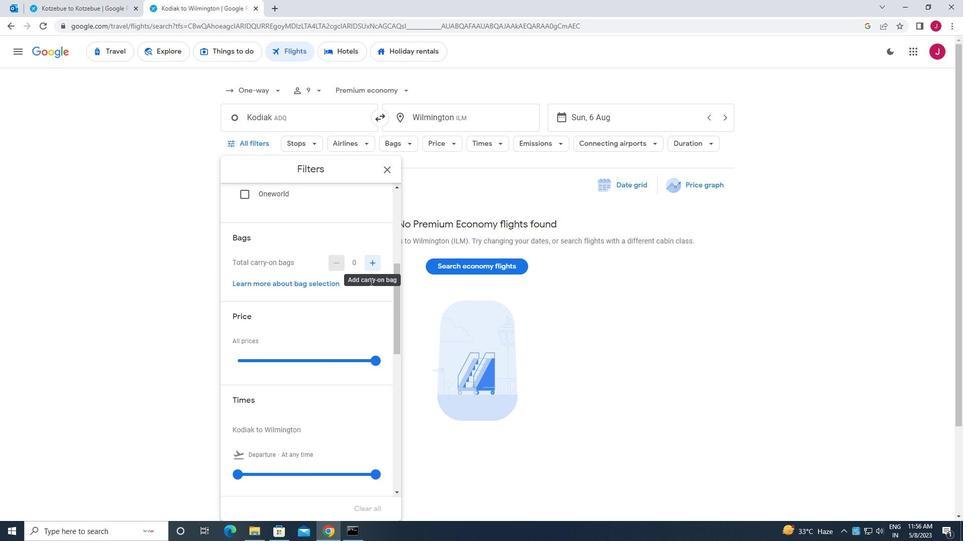 
Action: Mouse moved to (371, 282)
Screenshot: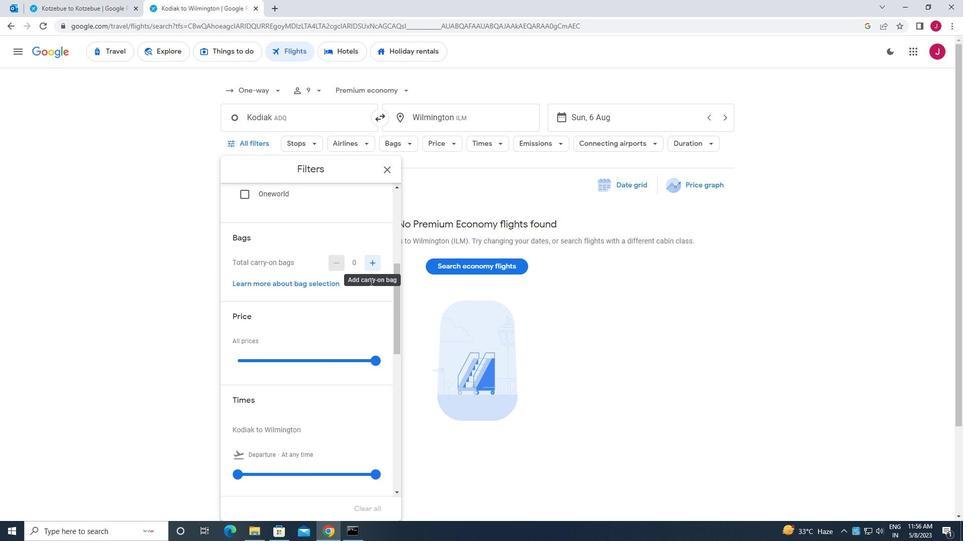 
Action: Mouse scrolled (371, 282) with delta (0, 0)
Screenshot: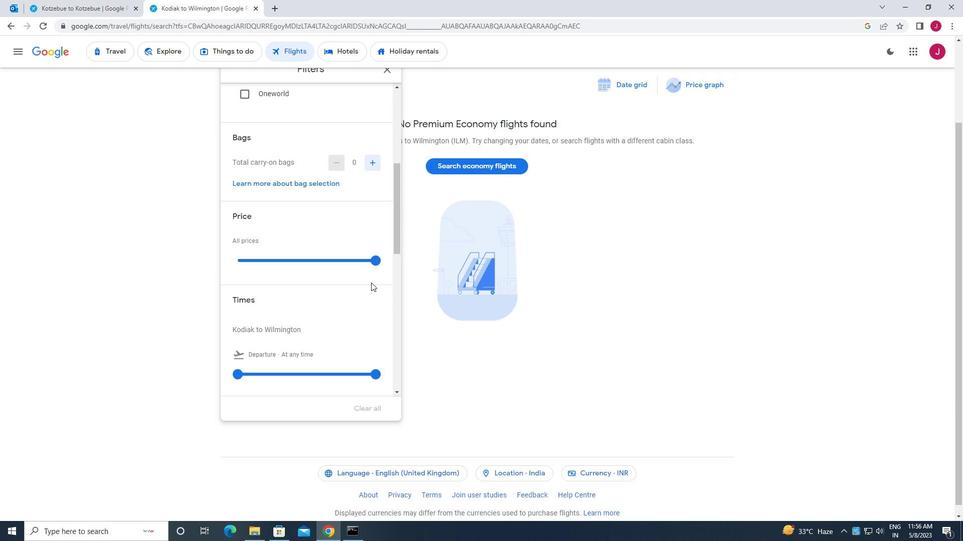 
Action: Mouse scrolled (371, 282) with delta (0, 0)
Screenshot: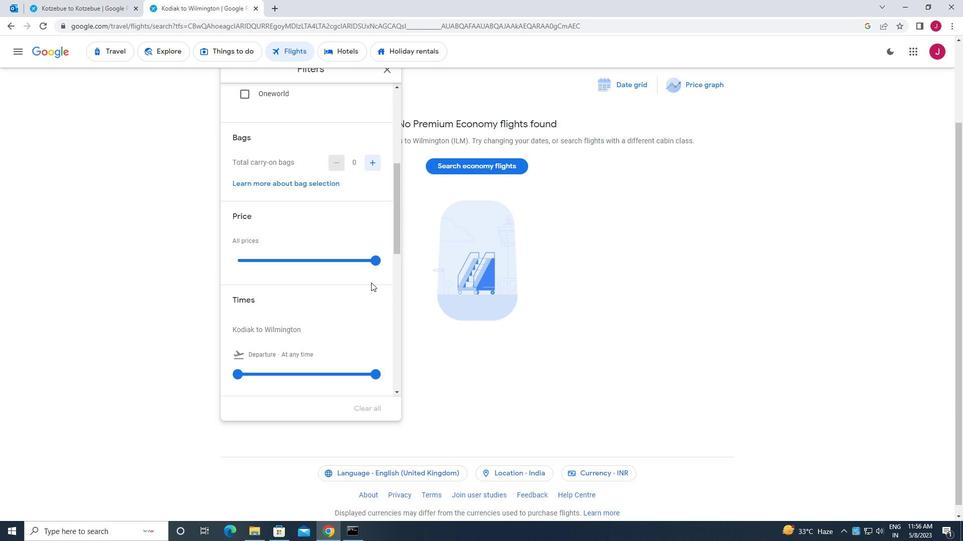 
Action: Mouse moved to (378, 164)
Screenshot: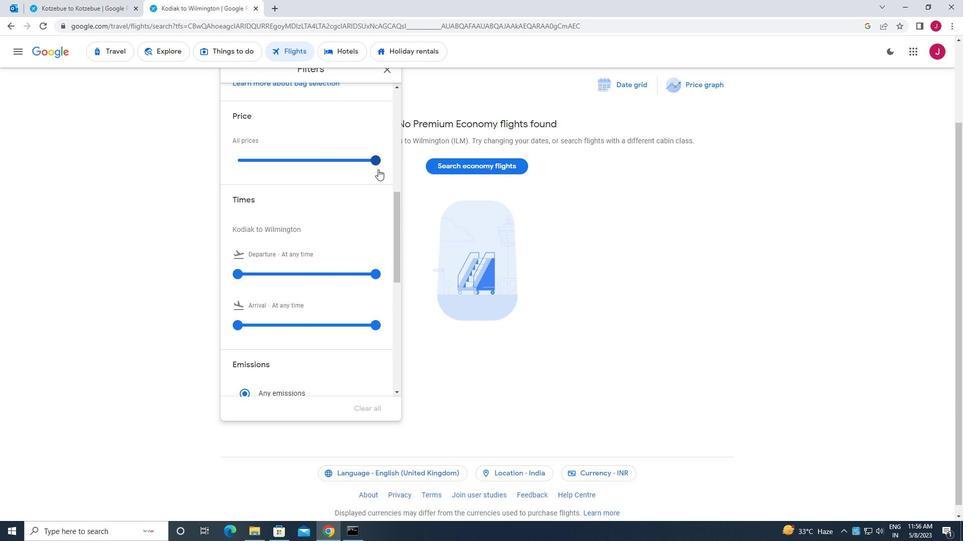 
Action: Mouse pressed left at (378, 164)
Screenshot: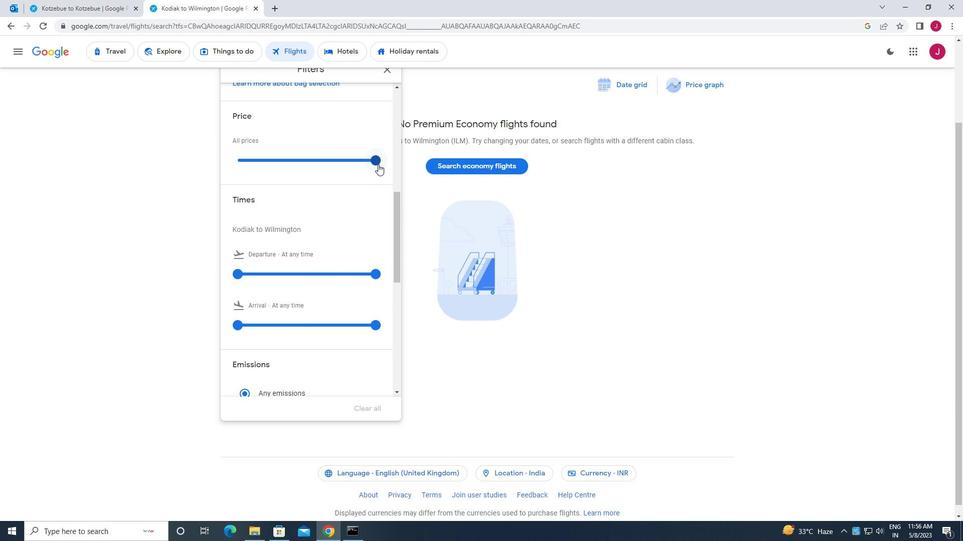 
Action: Mouse moved to (238, 162)
Screenshot: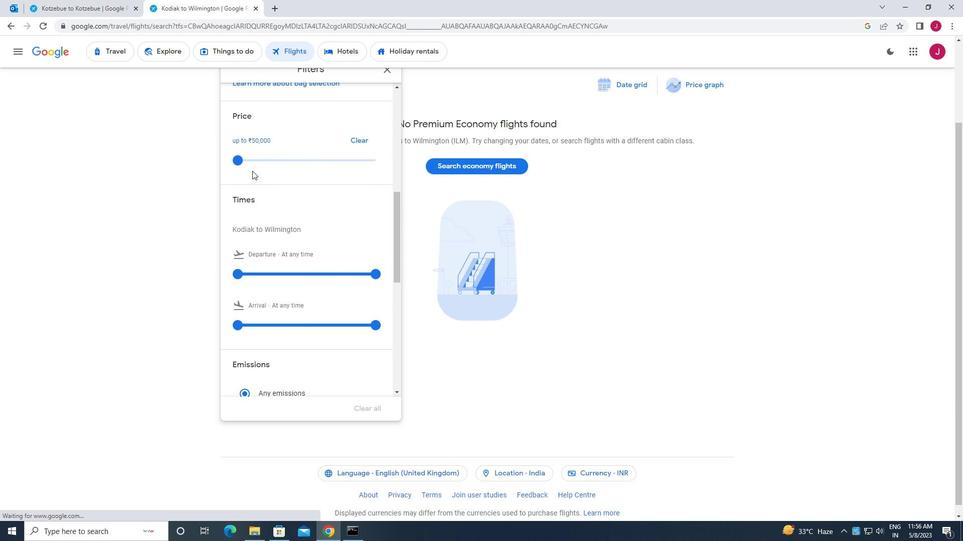 
Action: Mouse pressed left at (238, 162)
Screenshot: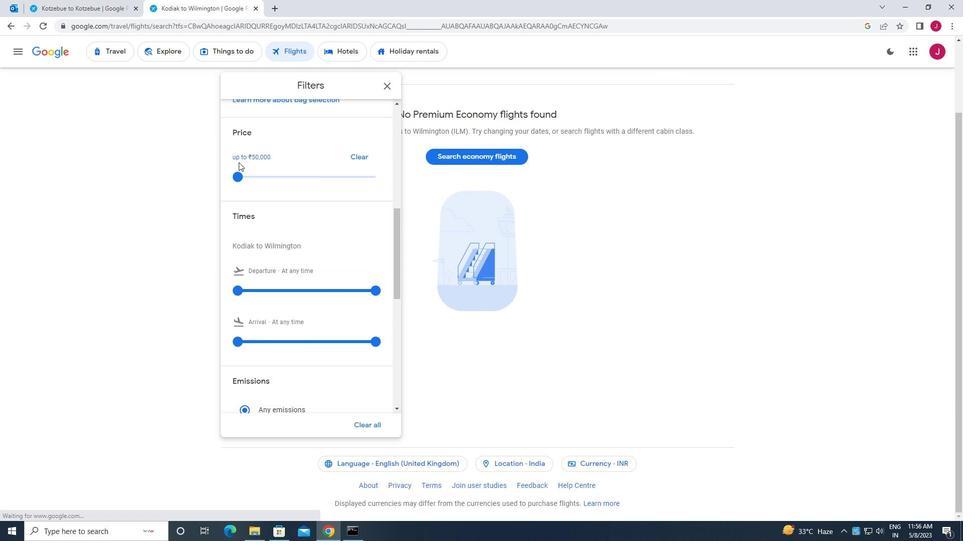 
Action: Mouse moved to (238, 198)
Screenshot: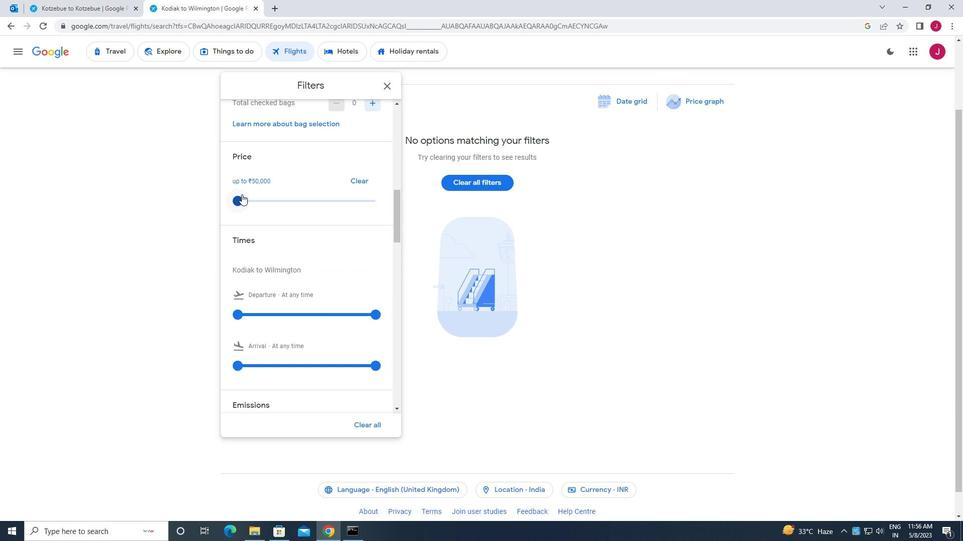 
Action: Mouse pressed left at (238, 198)
Screenshot: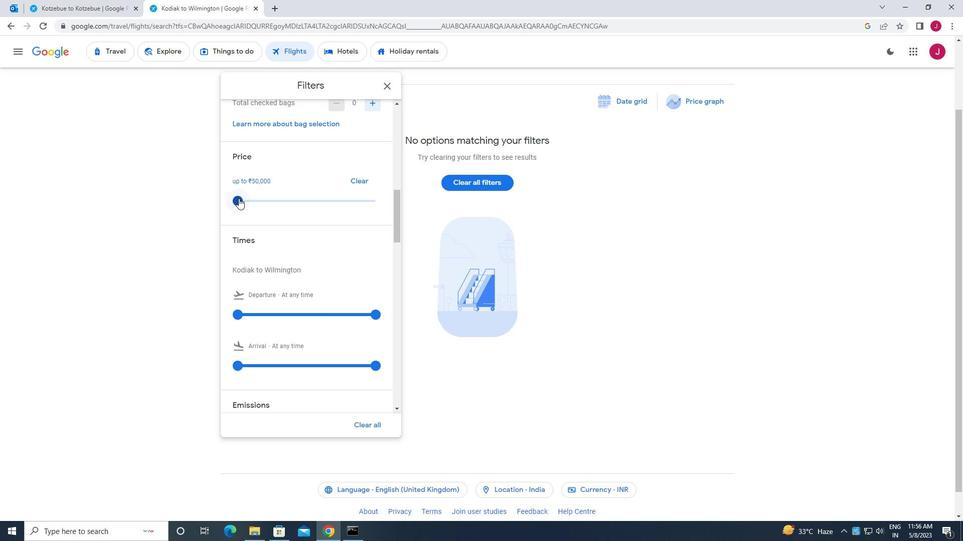 
Action: Mouse moved to (243, 199)
Screenshot: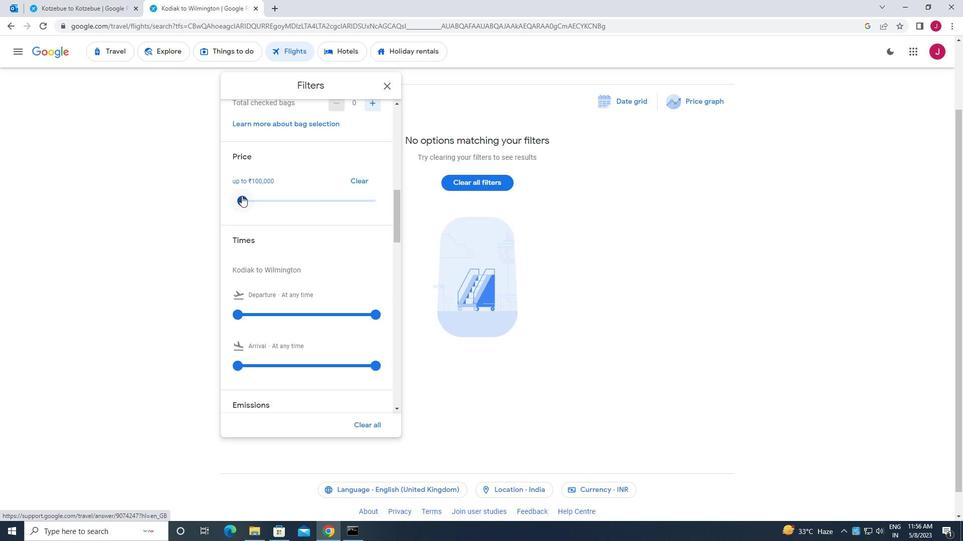 
Action: Mouse scrolled (243, 198) with delta (0, 0)
Screenshot: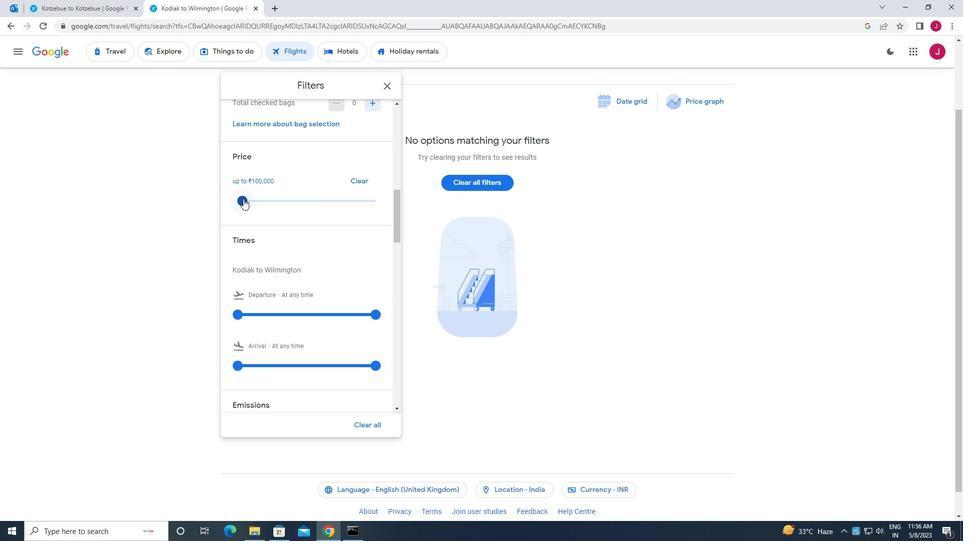 
Action: Mouse moved to (243, 200)
Screenshot: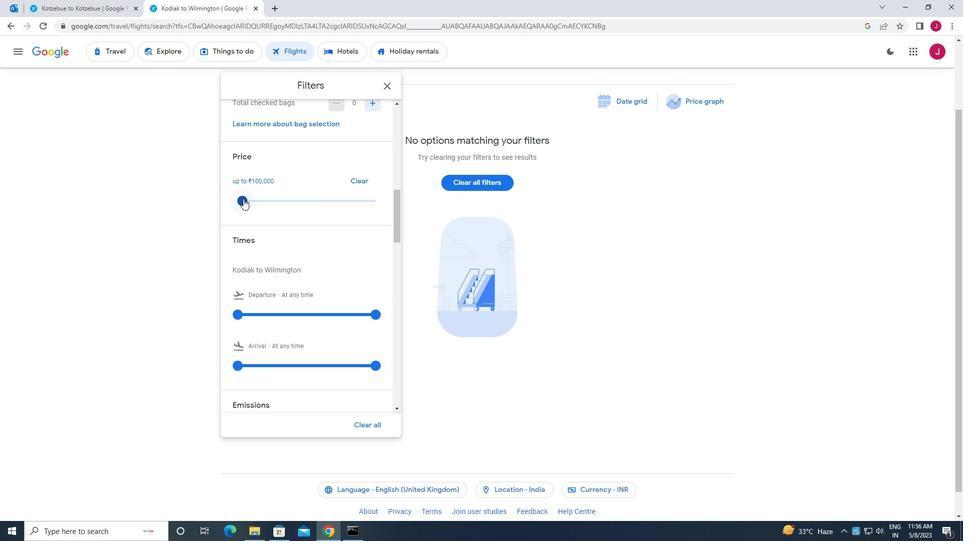 
Action: Mouse scrolled (243, 200) with delta (0, 0)
Screenshot: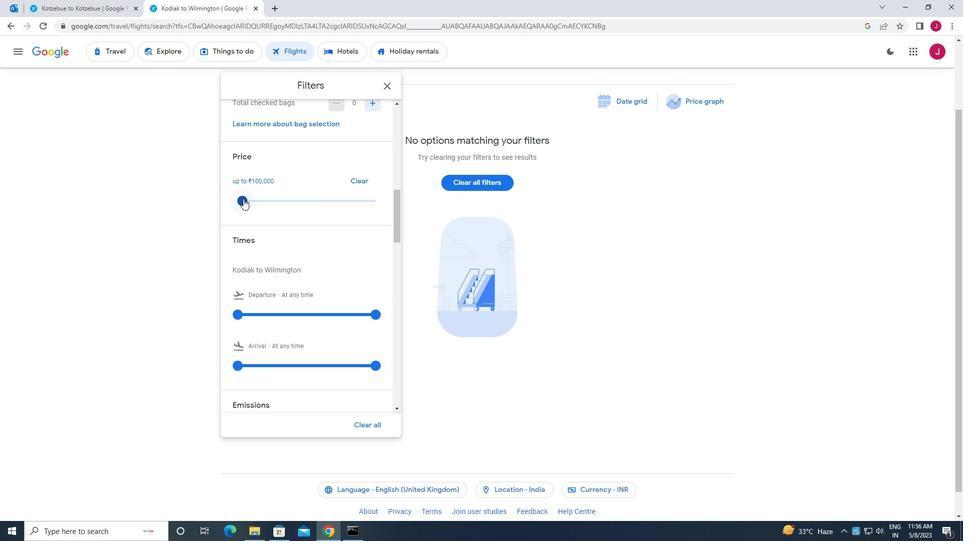 
Action: Mouse moved to (235, 215)
Screenshot: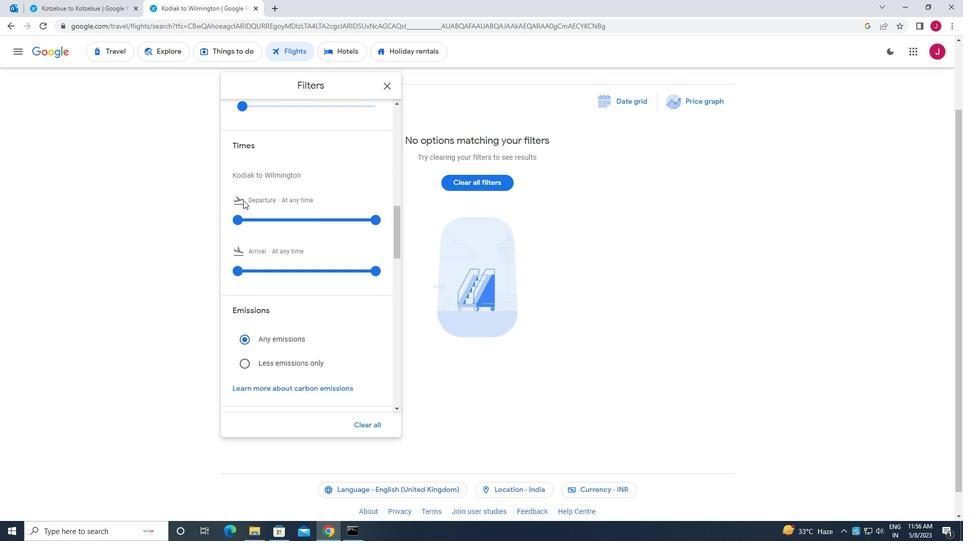 
Action: Mouse pressed left at (235, 215)
Screenshot: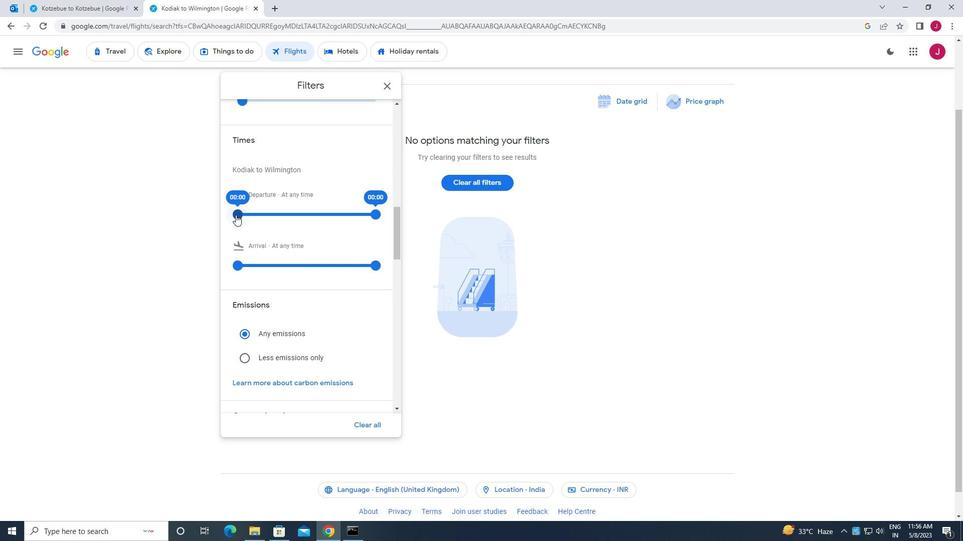 
Action: Mouse moved to (374, 215)
Screenshot: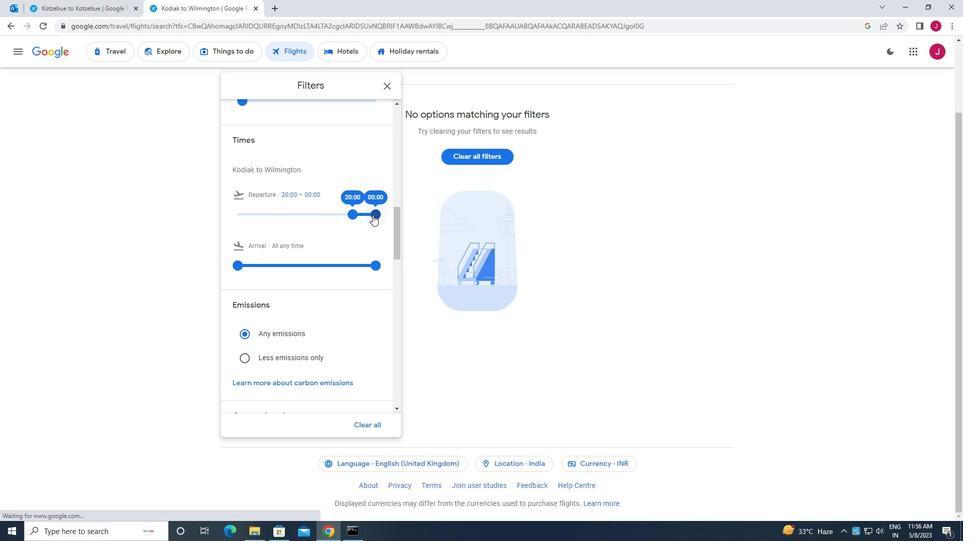 
Action: Mouse pressed left at (374, 215)
Screenshot: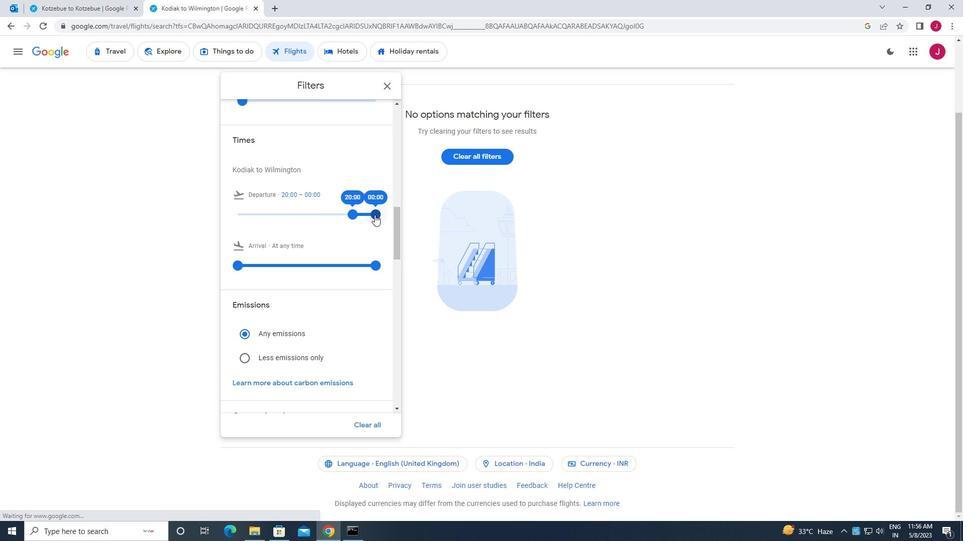 
Action: Mouse moved to (387, 88)
Screenshot: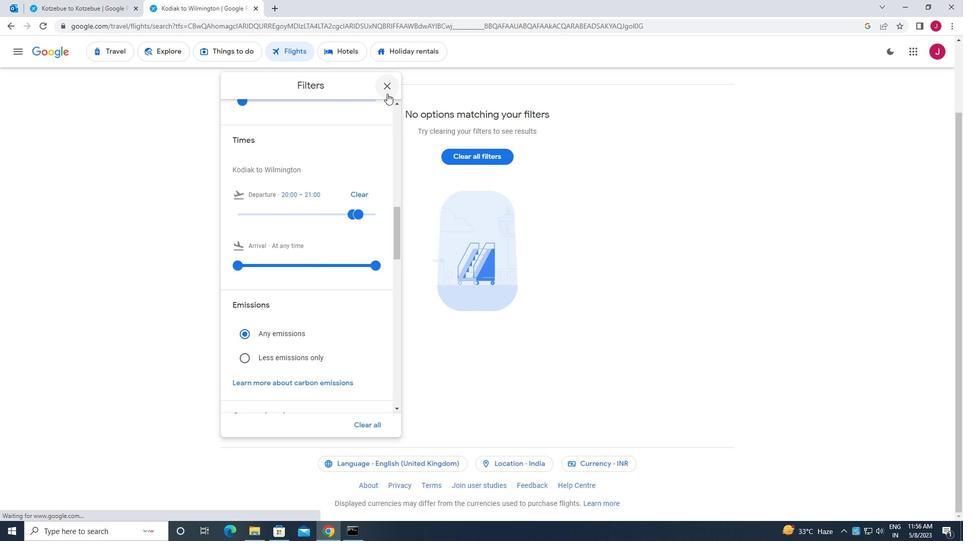 
Action: Mouse pressed left at (387, 88)
Screenshot: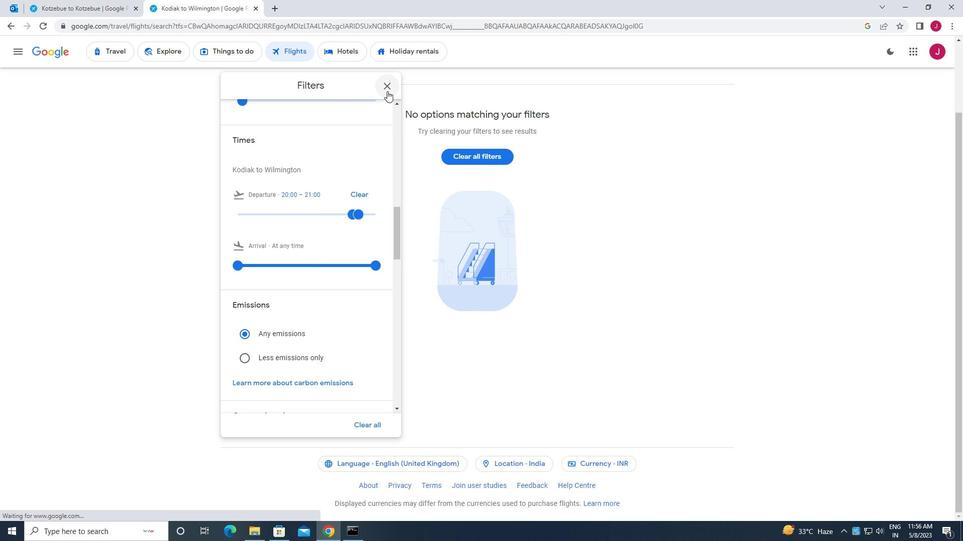
Action: Mouse moved to (380, 90)
Screenshot: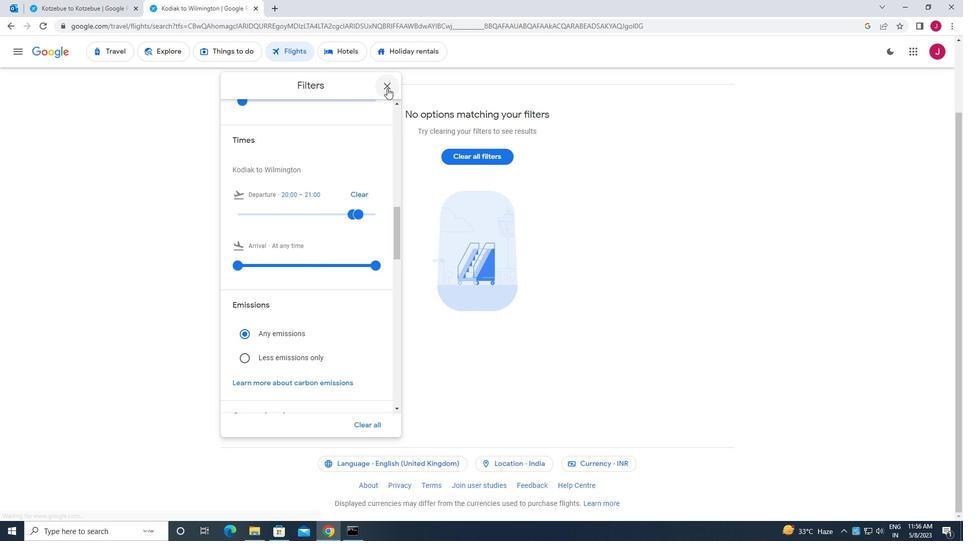 
